 Task: Find connections with filter location Kingston with filter topic #Advertisingandmarketingwith filter profile language Potuguese with filter current company CEAT Limited with filter school Uttarakhand Open University with filter industry Services for Renewable Energy with filter service category Immigration Law with filter keywords title Drafter
Action: Mouse moved to (202, 274)
Screenshot: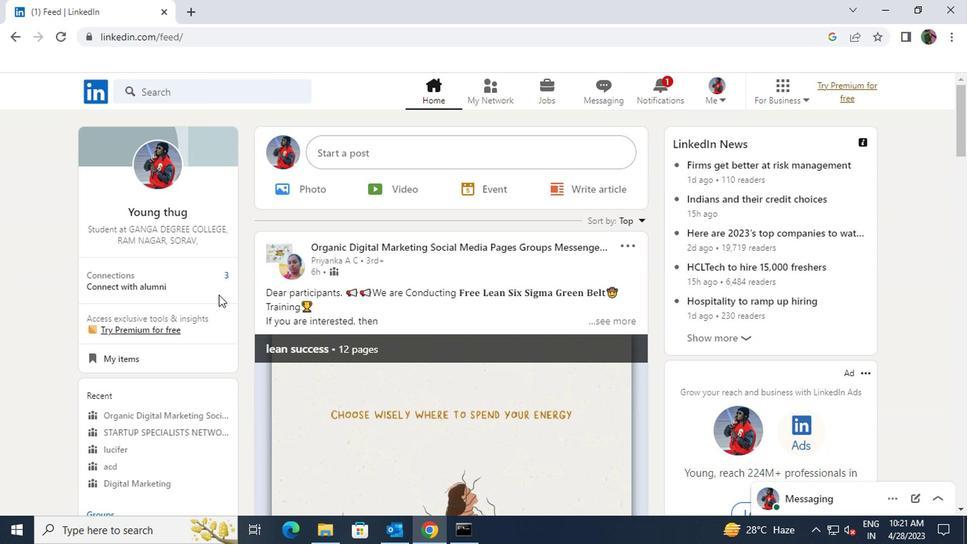 
Action: Mouse pressed left at (202, 274)
Screenshot: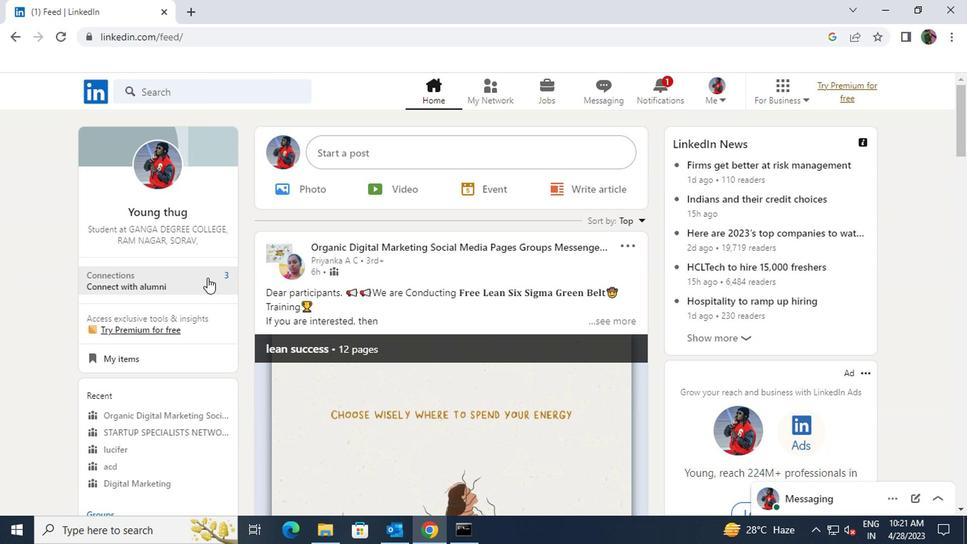 
Action: Mouse moved to (214, 178)
Screenshot: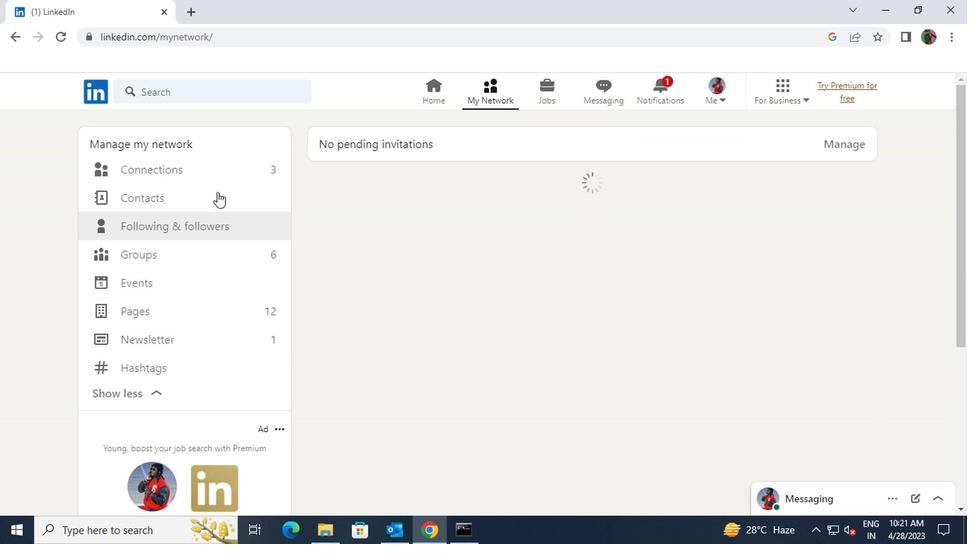 
Action: Mouse pressed left at (214, 178)
Screenshot: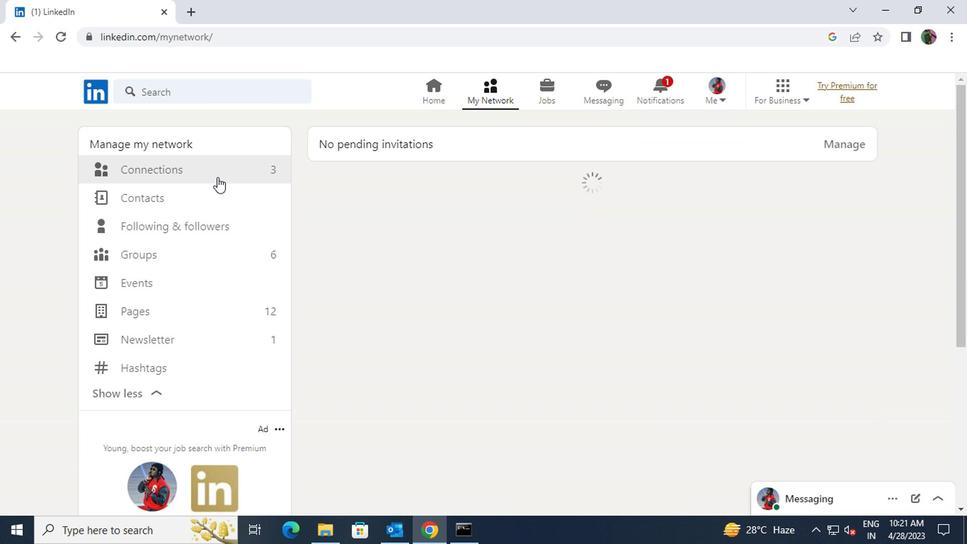 
Action: Mouse moved to (559, 173)
Screenshot: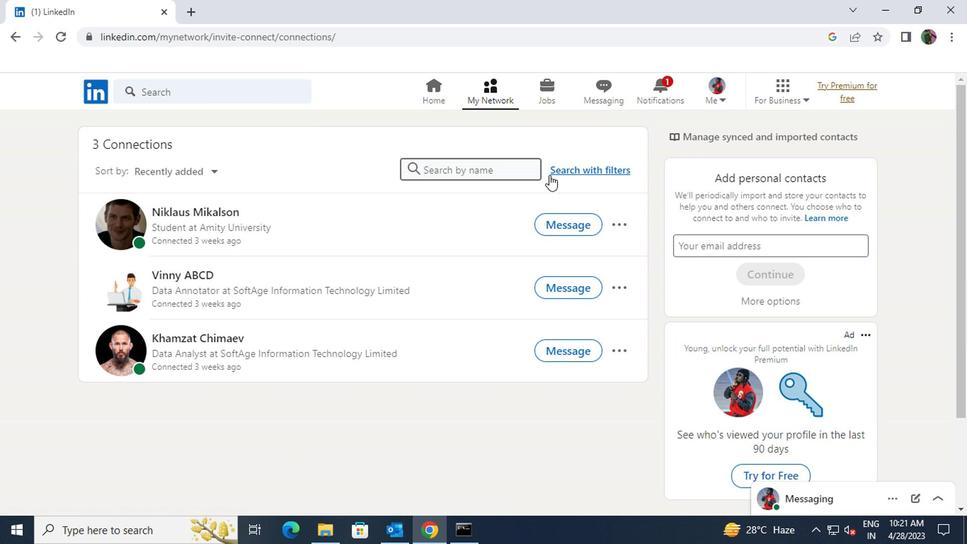
Action: Mouse pressed left at (559, 173)
Screenshot: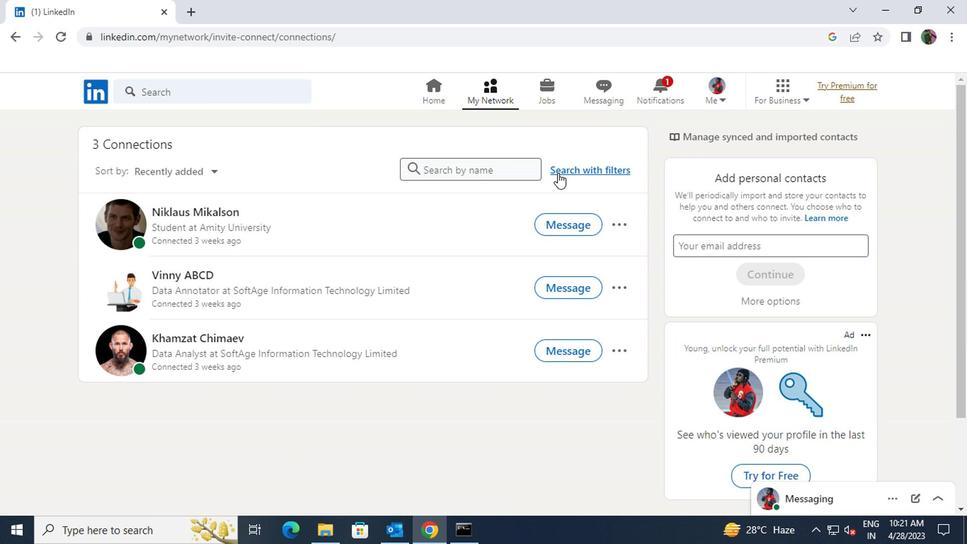 
Action: Mouse moved to (536, 129)
Screenshot: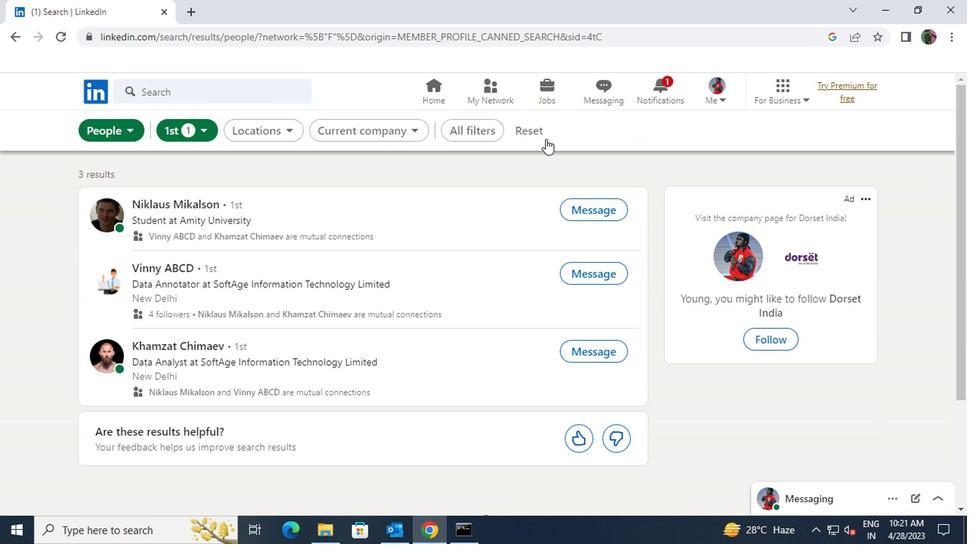 
Action: Mouse pressed left at (536, 129)
Screenshot: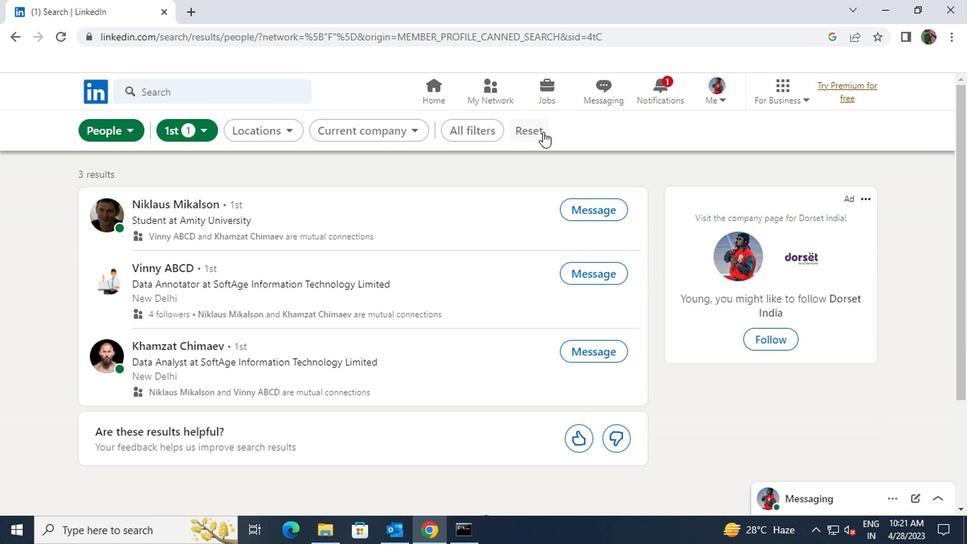 
Action: Mouse moved to (495, 126)
Screenshot: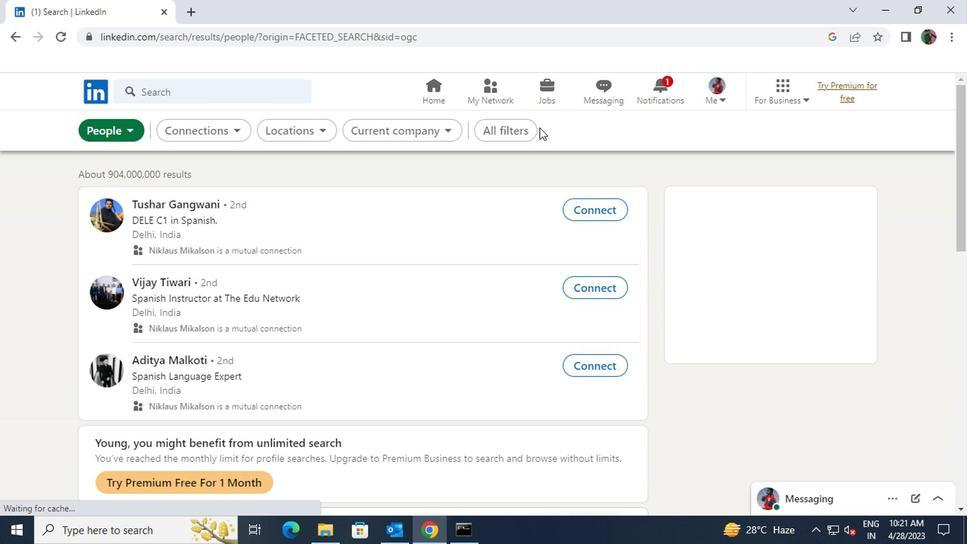 
Action: Mouse pressed left at (495, 126)
Screenshot: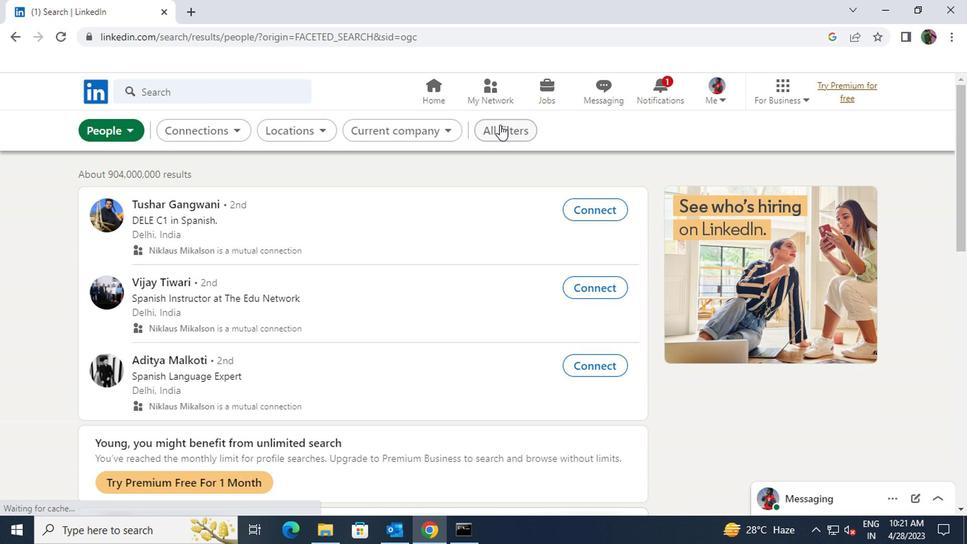 
Action: Mouse moved to (761, 292)
Screenshot: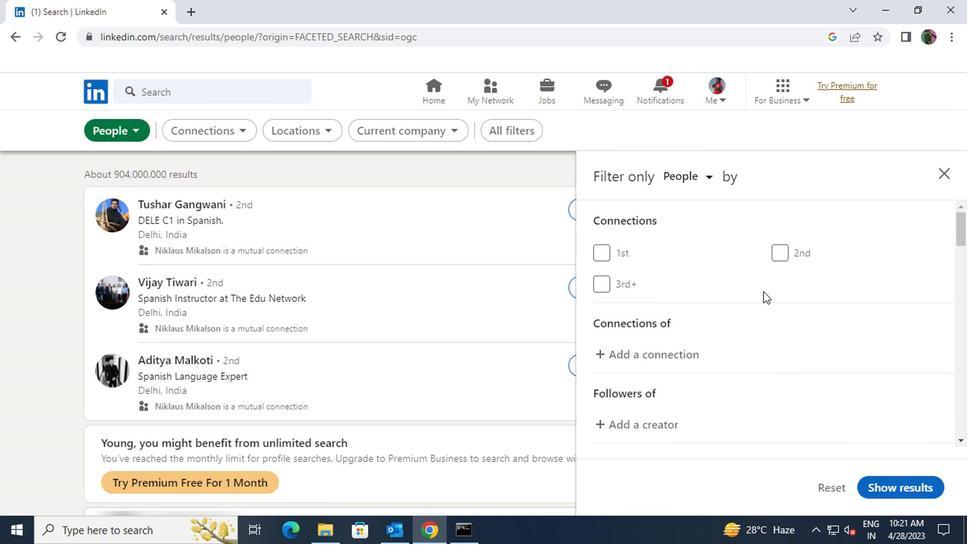 
Action: Mouse scrolled (761, 291) with delta (0, -1)
Screenshot: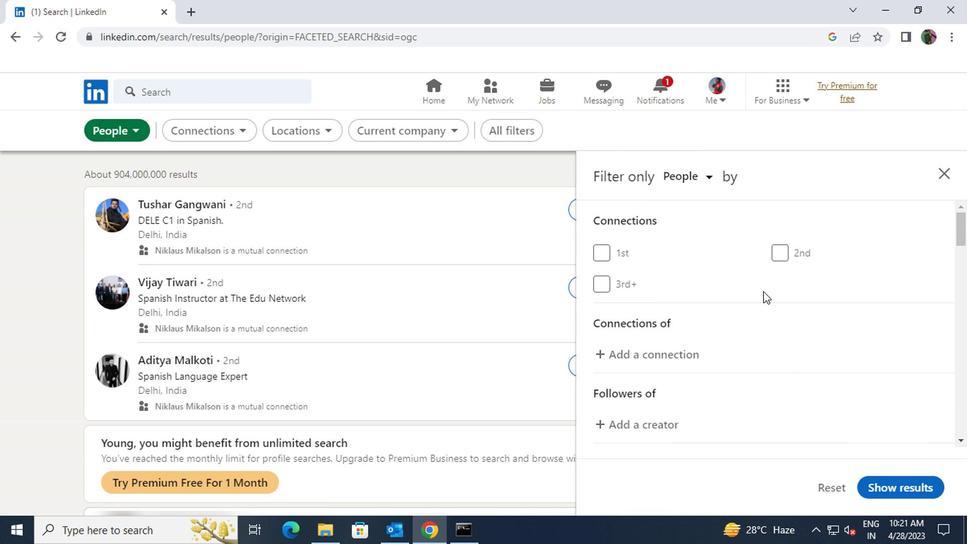 
Action: Mouse scrolled (761, 291) with delta (0, -1)
Screenshot: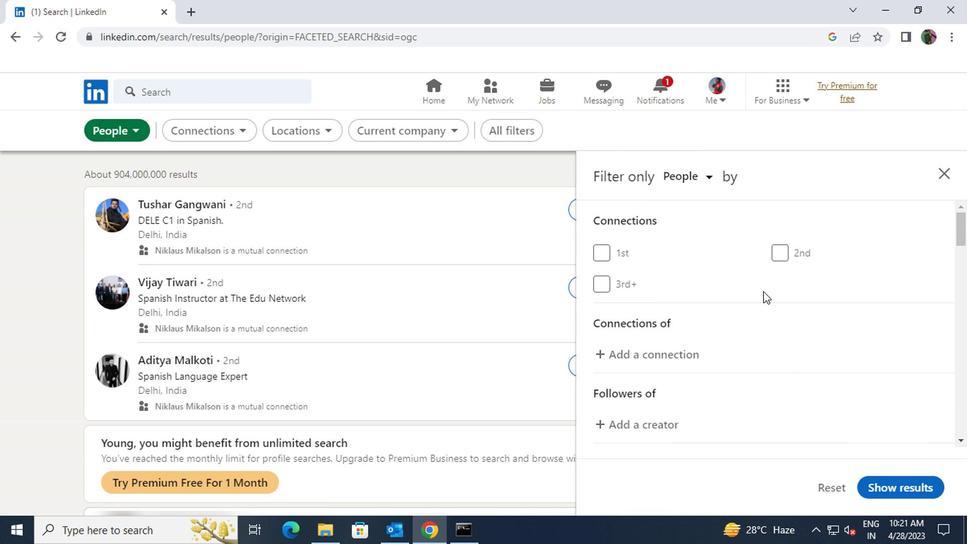 
Action: Mouse scrolled (761, 291) with delta (0, -1)
Screenshot: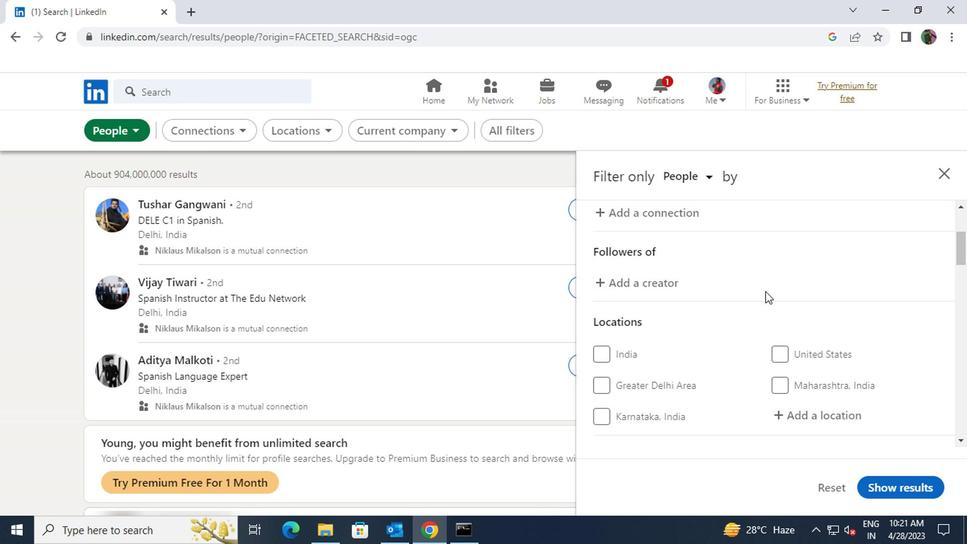 
Action: Mouse moved to (791, 346)
Screenshot: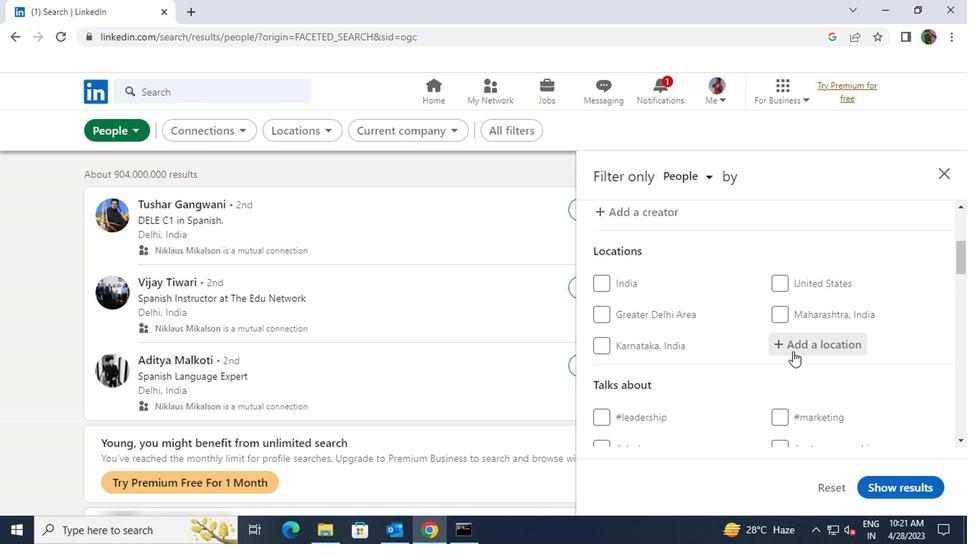 
Action: Mouse pressed left at (791, 346)
Screenshot: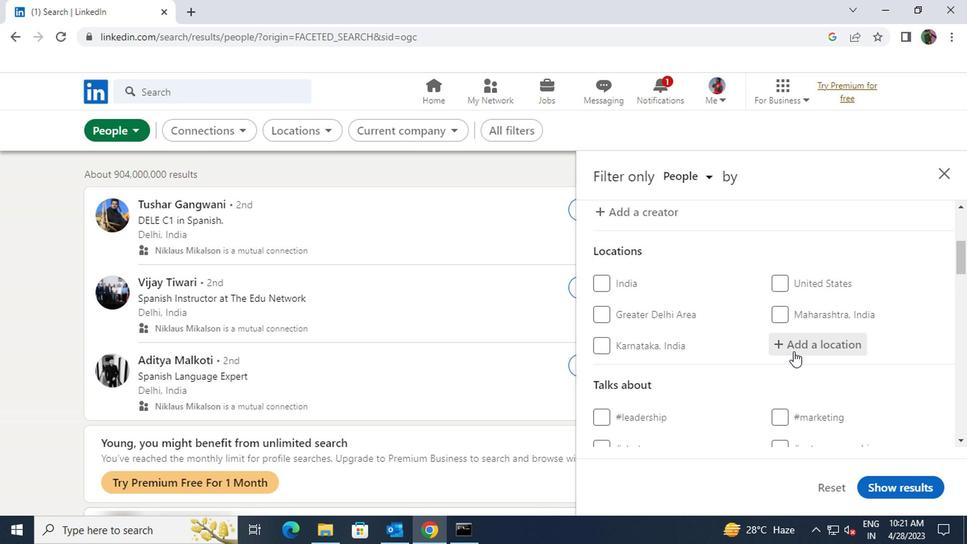 
Action: Key pressed <Key.shift><Key.shift><Key.shift><Key.shift><Key.shift><Key.shift><Key.shift><Key.shift><Key.shift><Key.shift><Key.shift><Key.shift><Key.shift><Key.shift><Key.shift><Key.shift><Key.shift><Key.shift><Key.shift><Key.shift><Key.shift><Key.shift><Key.shift><Key.shift>KINGSTON
Screenshot: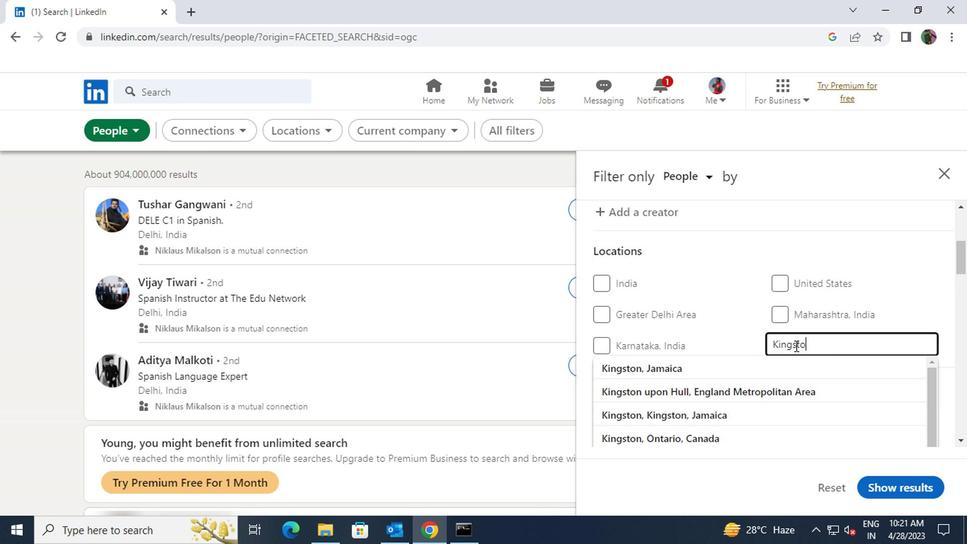 
Action: Mouse moved to (789, 364)
Screenshot: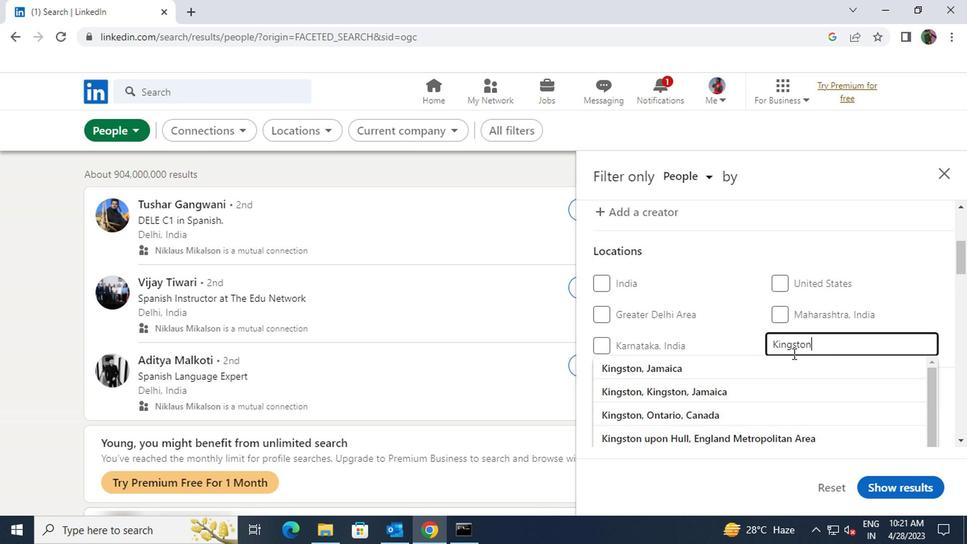 
Action: Mouse pressed left at (789, 364)
Screenshot: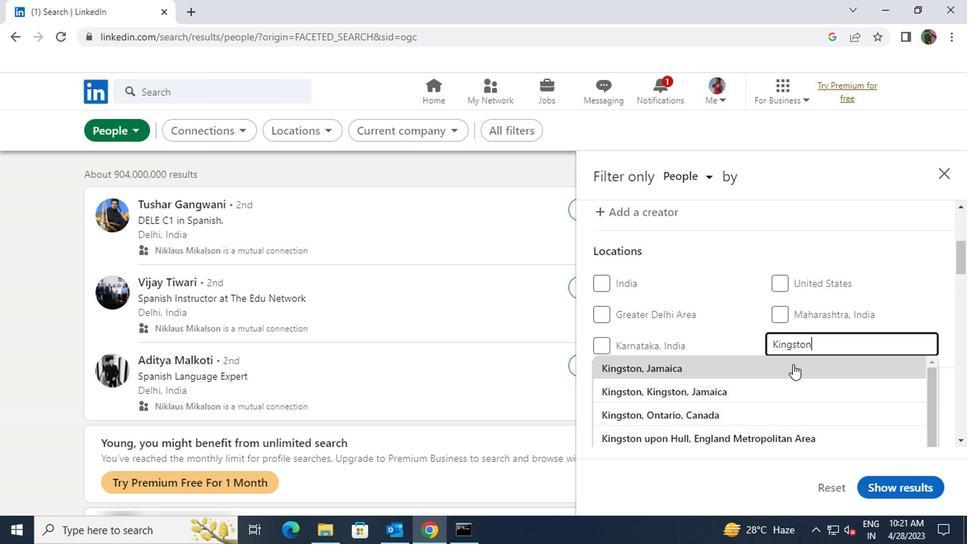 
Action: Mouse scrolled (789, 363) with delta (0, 0)
Screenshot: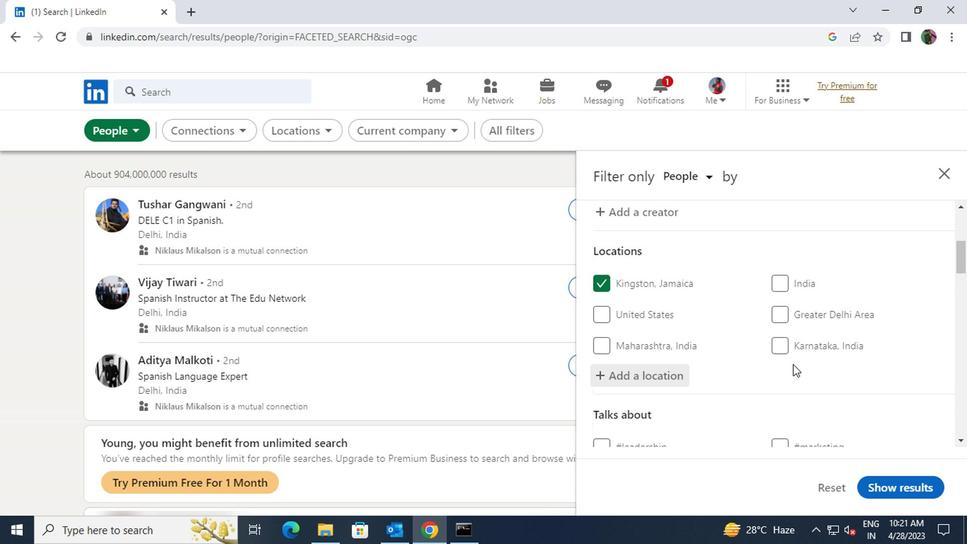 
Action: Mouse scrolled (789, 363) with delta (0, 0)
Screenshot: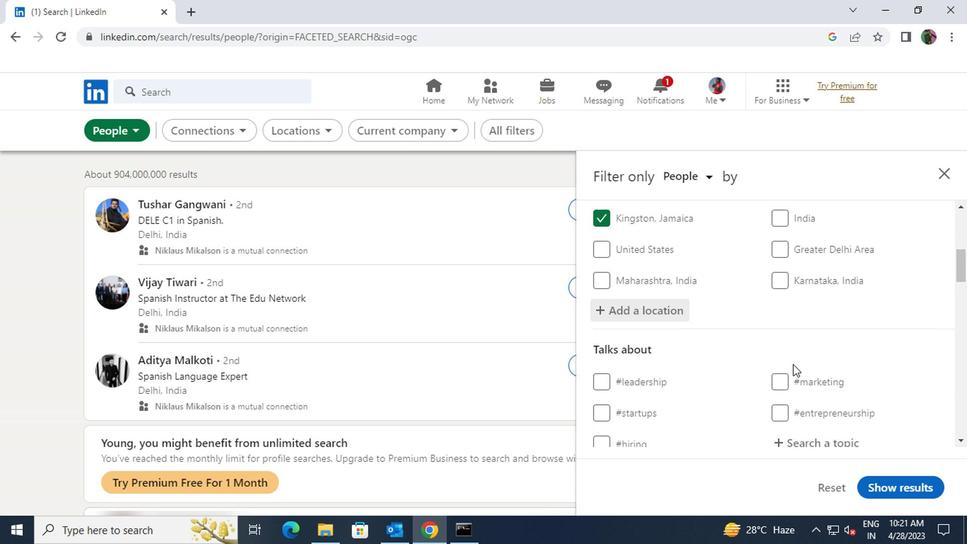 
Action: Mouse pressed left at (789, 364)
Screenshot: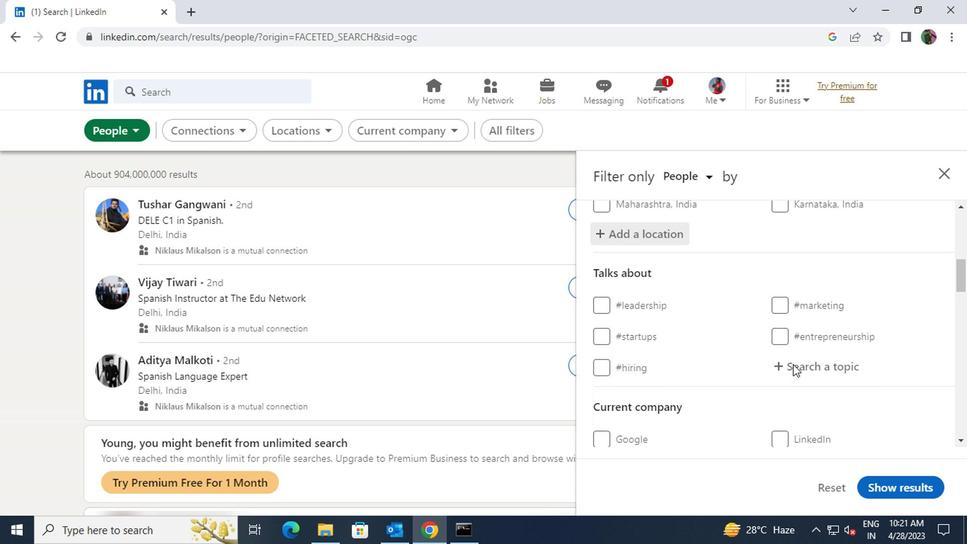 
Action: Key pressed <Key.shift>ADVERTISINGAND
Screenshot: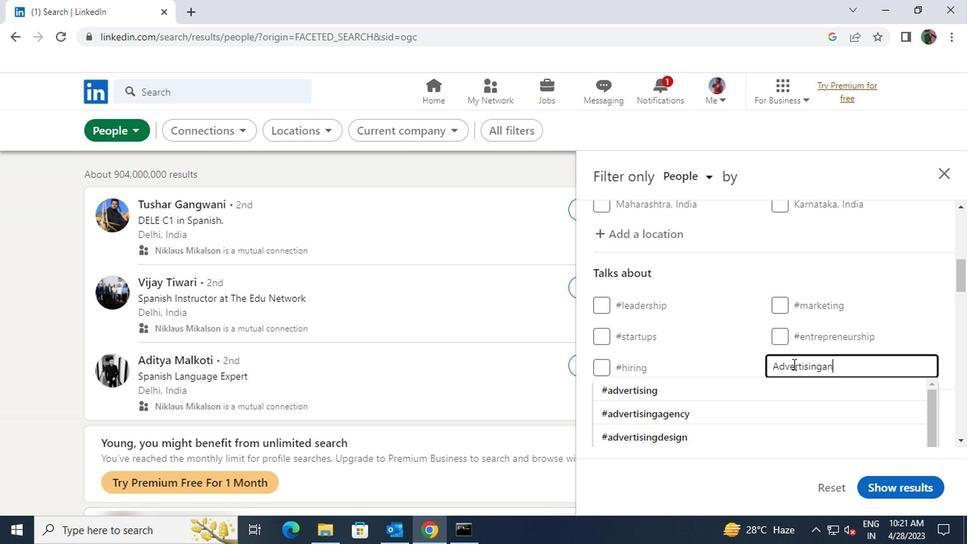 
Action: Mouse moved to (781, 383)
Screenshot: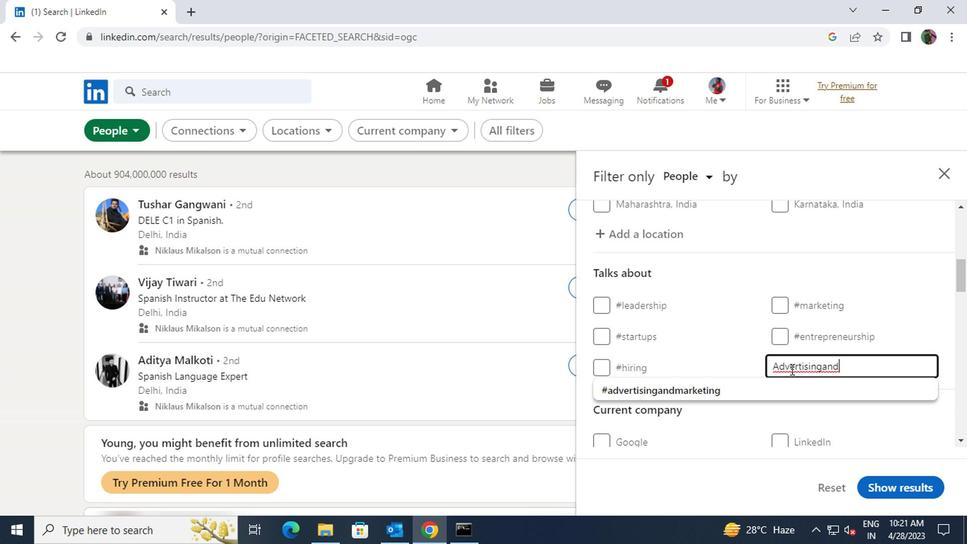 
Action: Mouse pressed left at (781, 383)
Screenshot: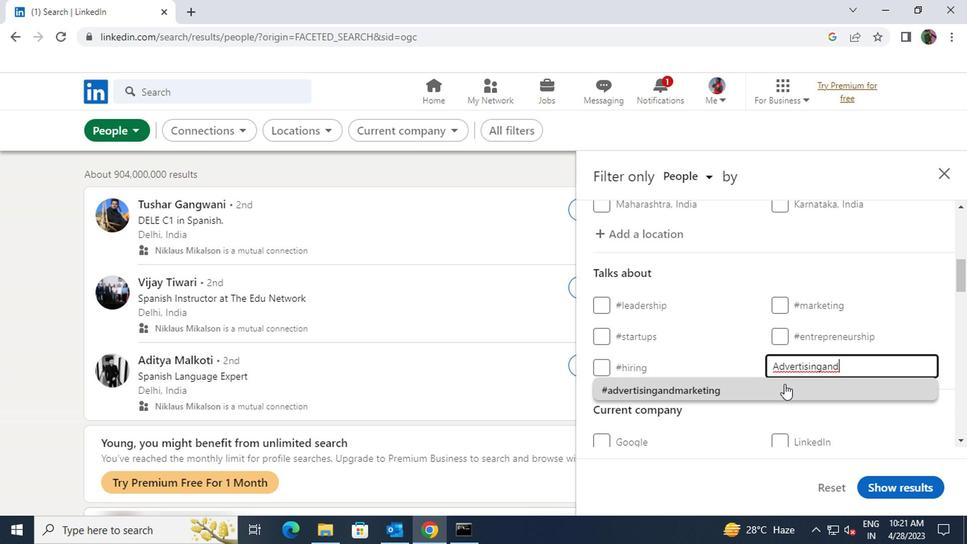 
Action: Mouse scrolled (781, 383) with delta (0, 0)
Screenshot: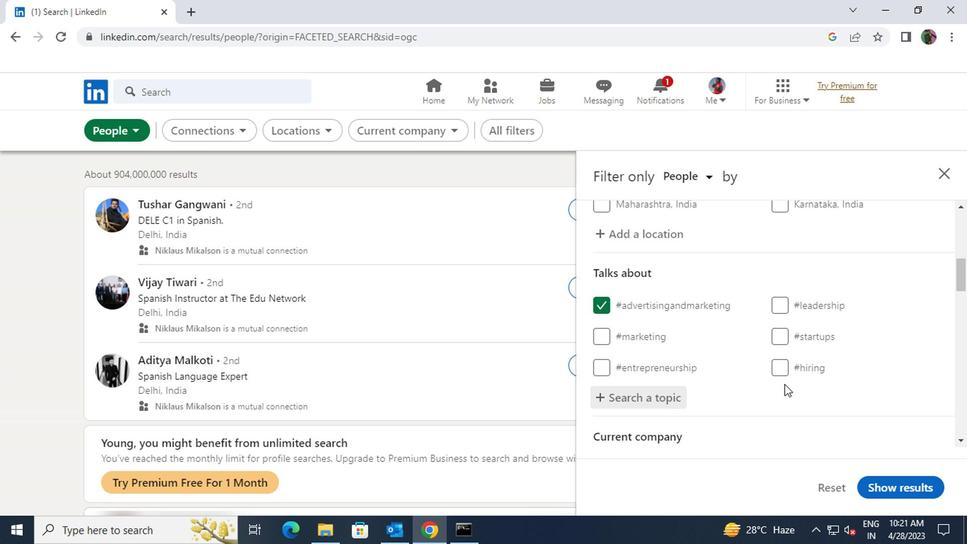 
Action: Mouse scrolled (781, 383) with delta (0, 0)
Screenshot: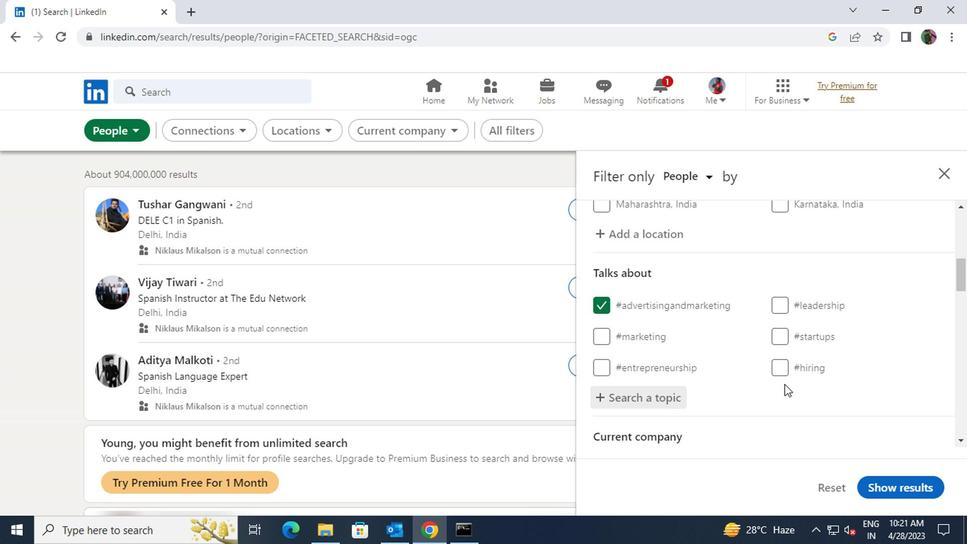 
Action: Mouse scrolled (781, 383) with delta (0, 0)
Screenshot: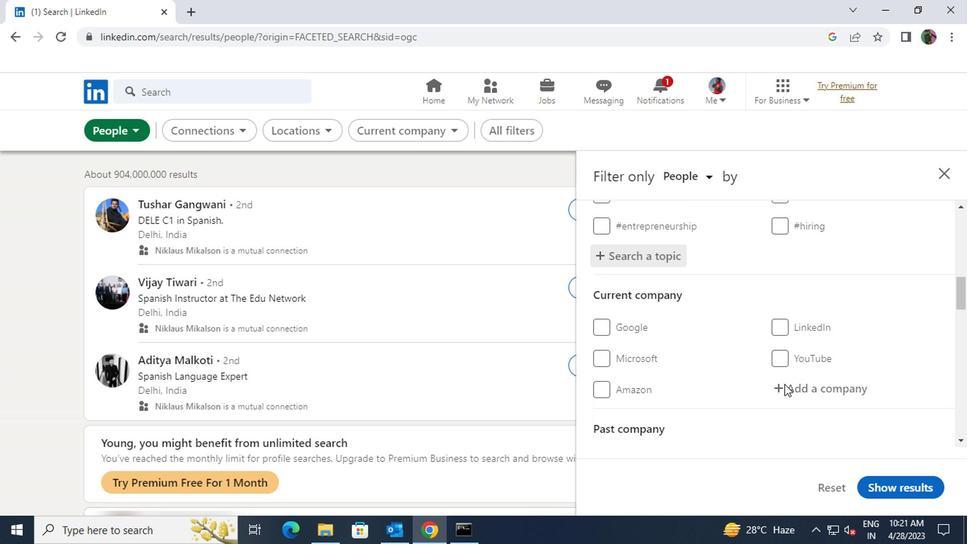 
Action: Mouse scrolled (781, 383) with delta (0, 0)
Screenshot: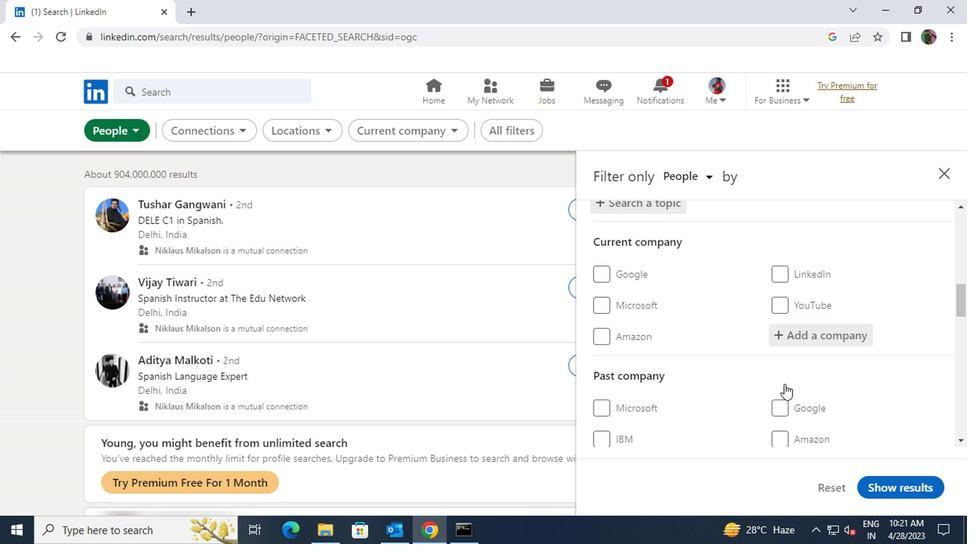 
Action: Mouse scrolled (781, 383) with delta (0, 0)
Screenshot: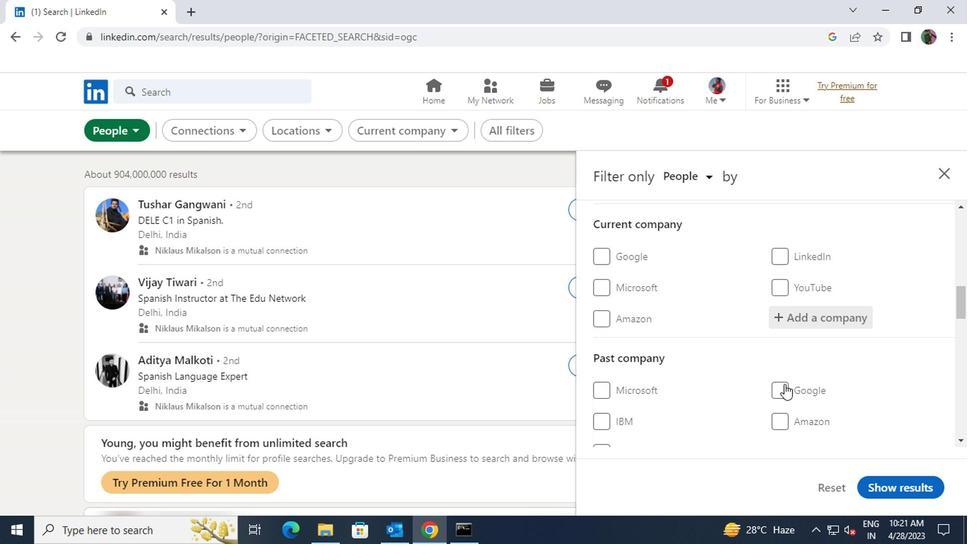 
Action: Mouse scrolled (781, 383) with delta (0, 0)
Screenshot: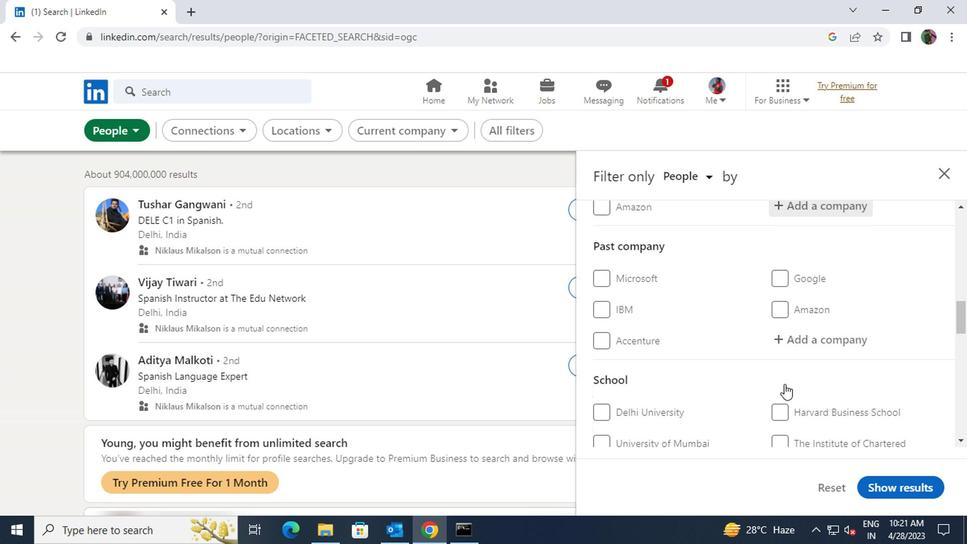 
Action: Mouse scrolled (781, 383) with delta (0, 0)
Screenshot: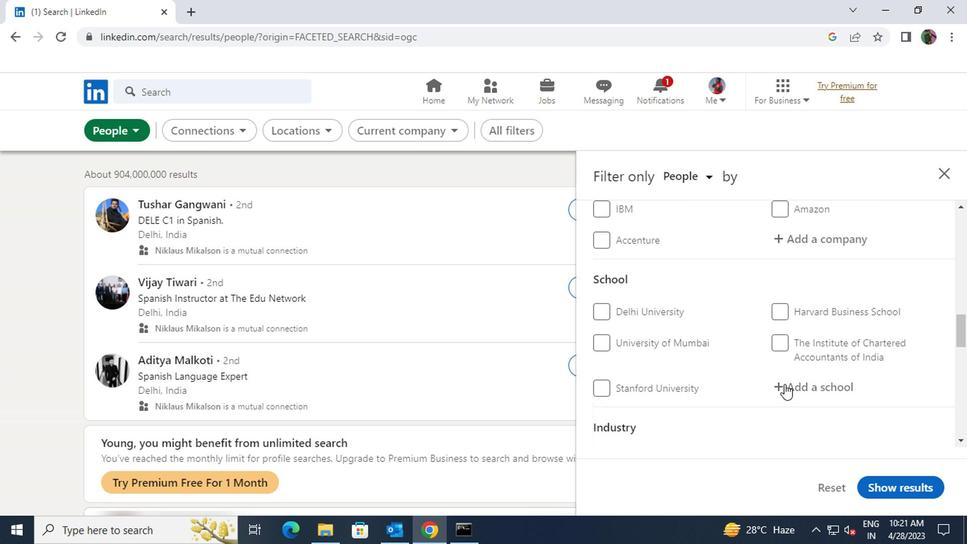 
Action: Mouse scrolled (781, 383) with delta (0, 0)
Screenshot: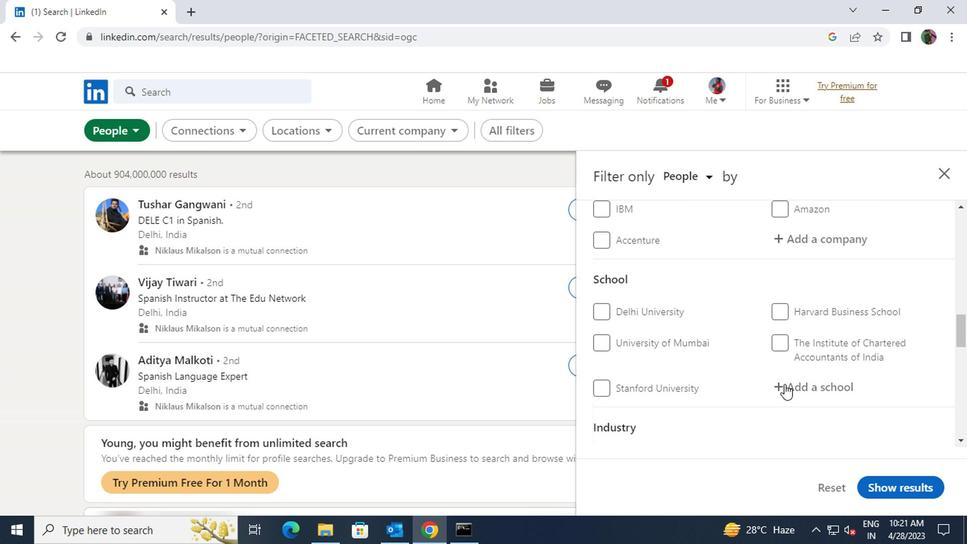 
Action: Mouse scrolled (781, 383) with delta (0, 0)
Screenshot: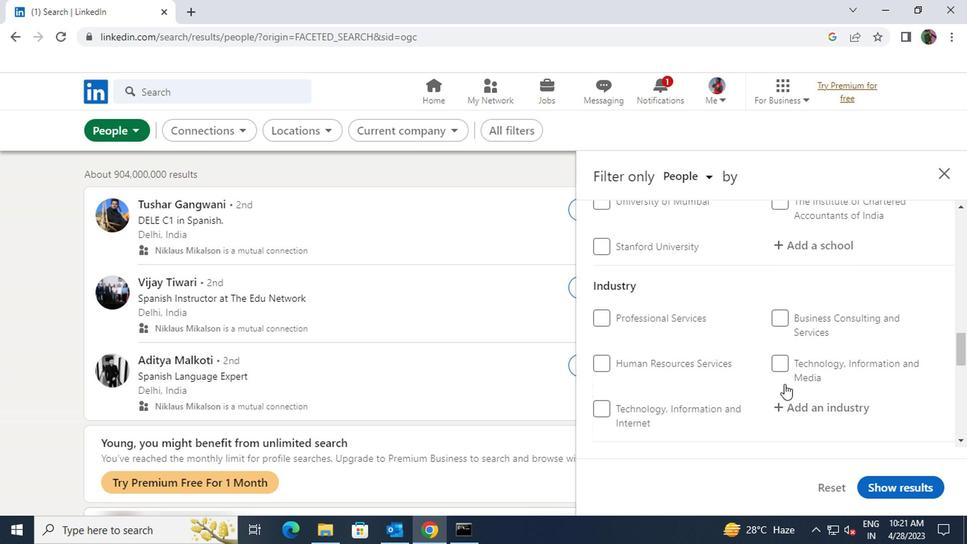 
Action: Mouse scrolled (781, 383) with delta (0, 0)
Screenshot: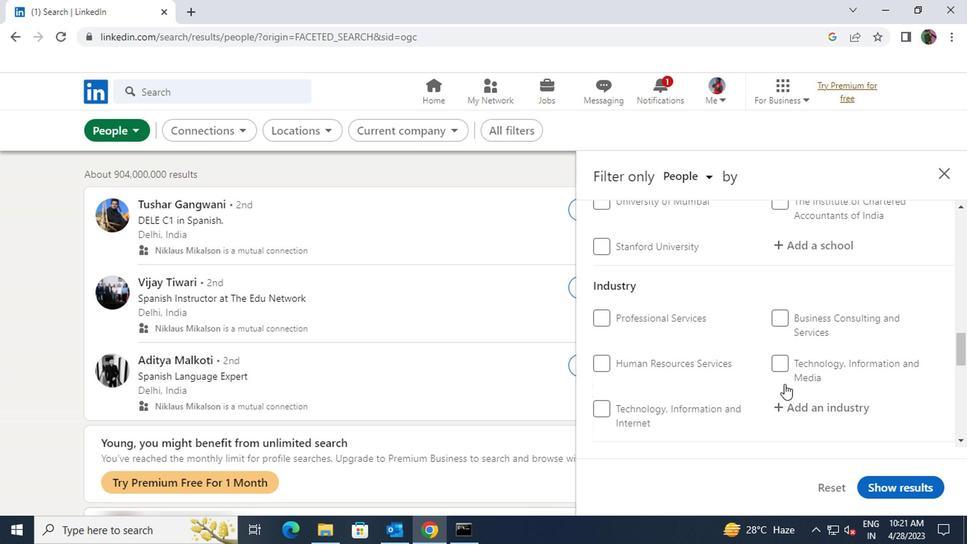 
Action: Mouse pressed left at (781, 383)
Screenshot: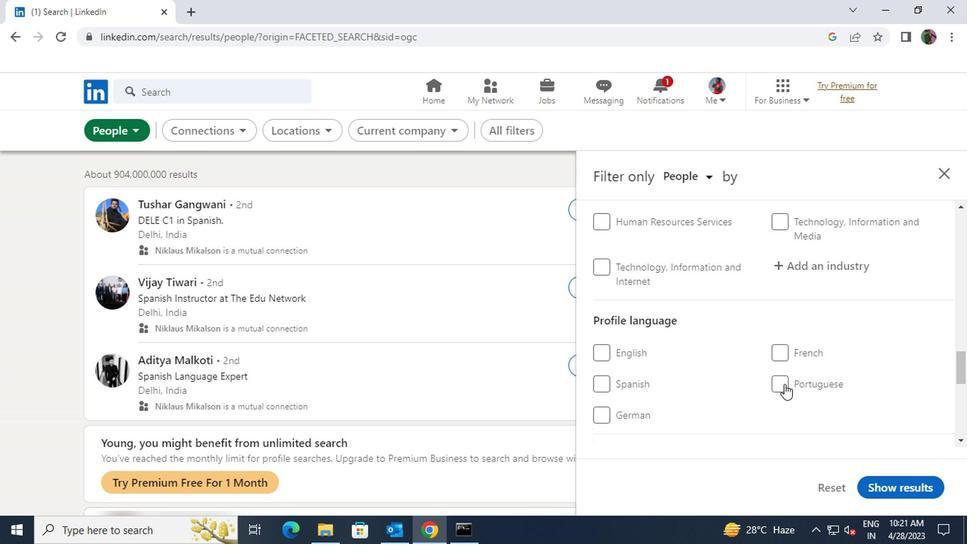 
Action: Mouse scrolled (781, 384) with delta (0, 1)
Screenshot: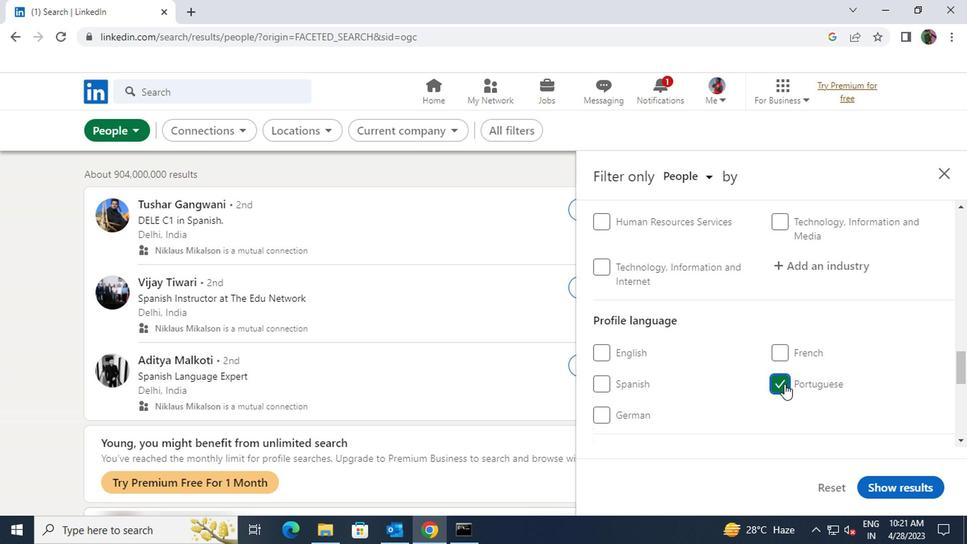 
Action: Mouse scrolled (781, 384) with delta (0, 1)
Screenshot: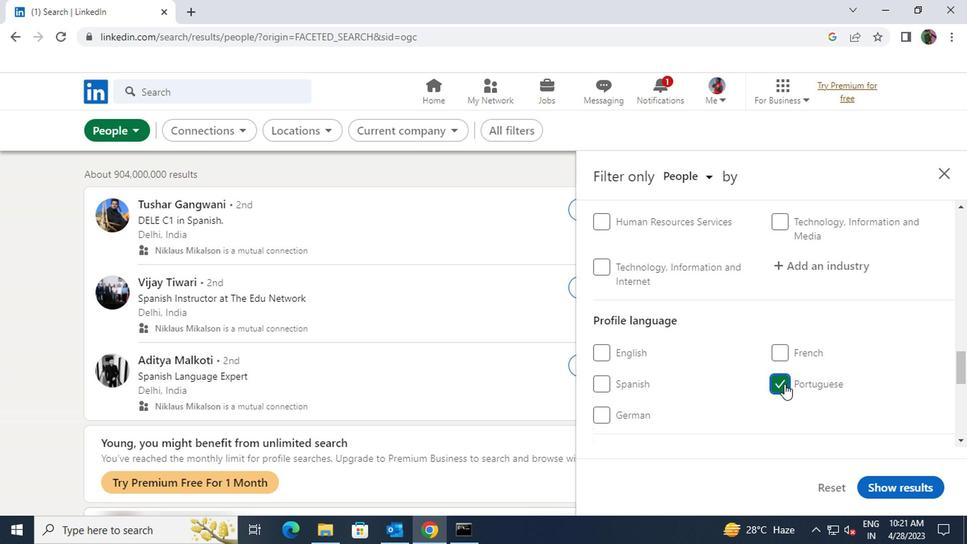 
Action: Mouse scrolled (781, 384) with delta (0, 1)
Screenshot: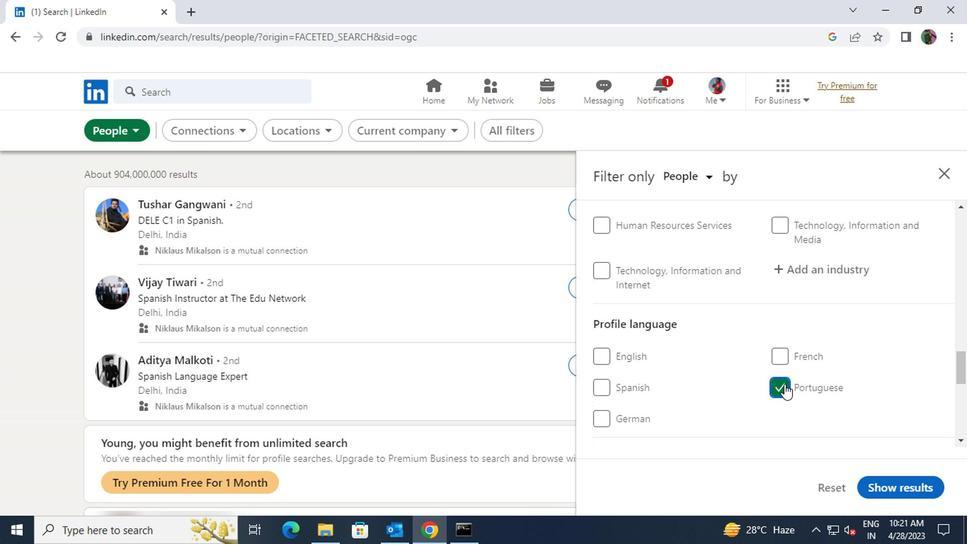 
Action: Mouse scrolled (781, 384) with delta (0, 1)
Screenshot: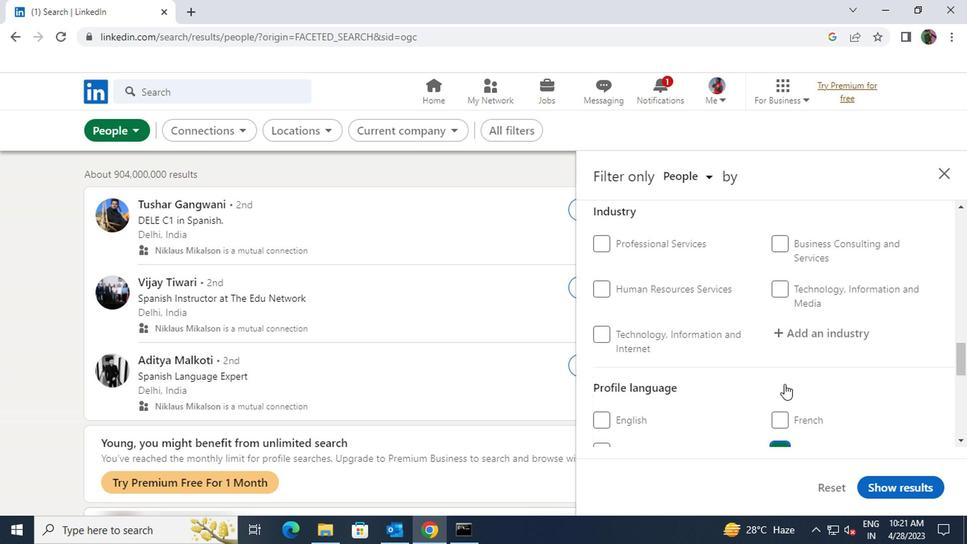 
Action: Mouse scrolled (781, 384) with delta (0, 1)
Screenshot: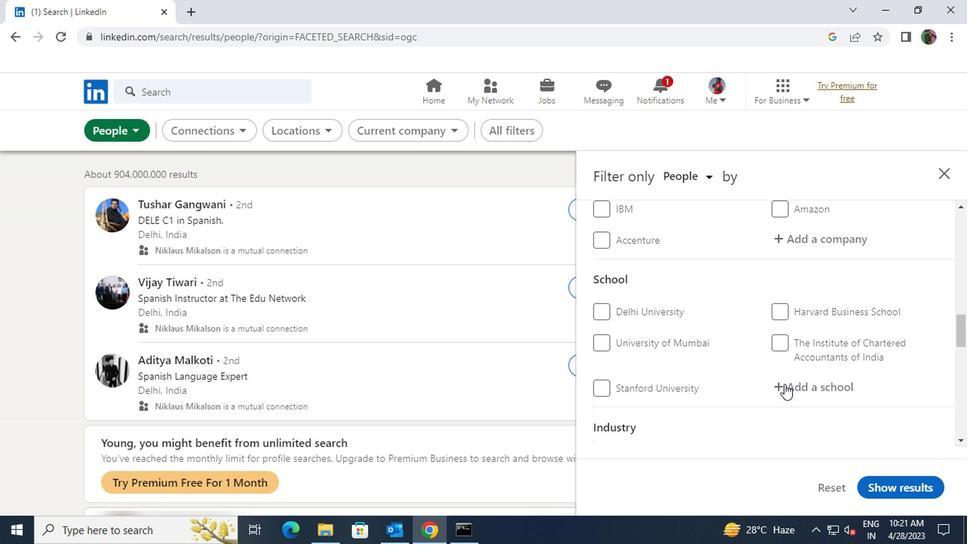 
Action: Mouse scrolled (781, 384) with delta (0, 1)
Screenshot: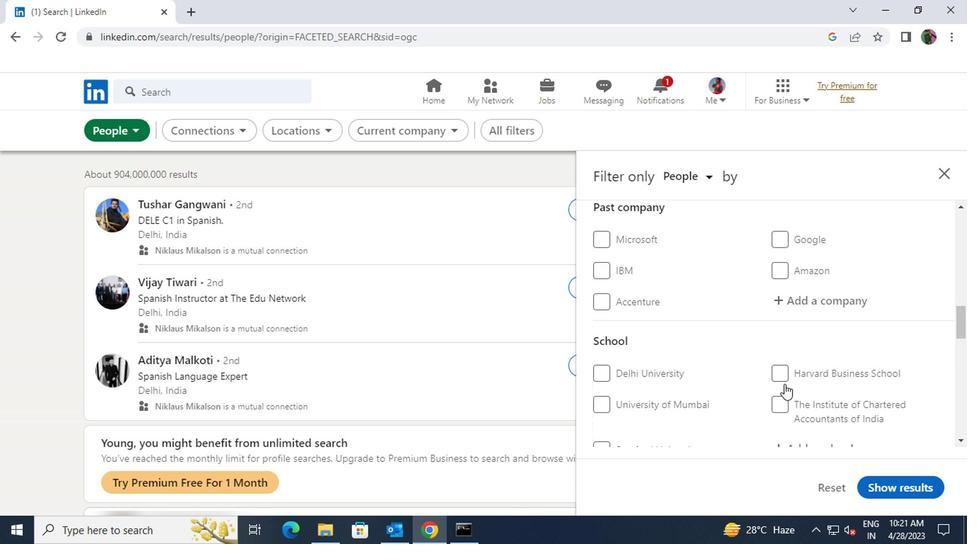 
Action: Mouse scrolled (781, 384) with delta (0, 1)
Screenshot: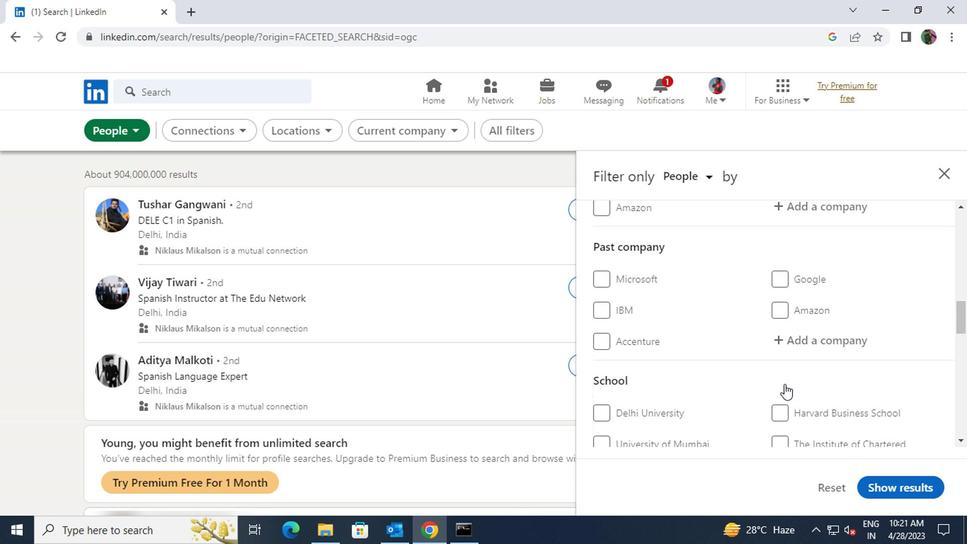
Action: Mouse scrolled (781, 384) with delta (0, 1)
Screenshot: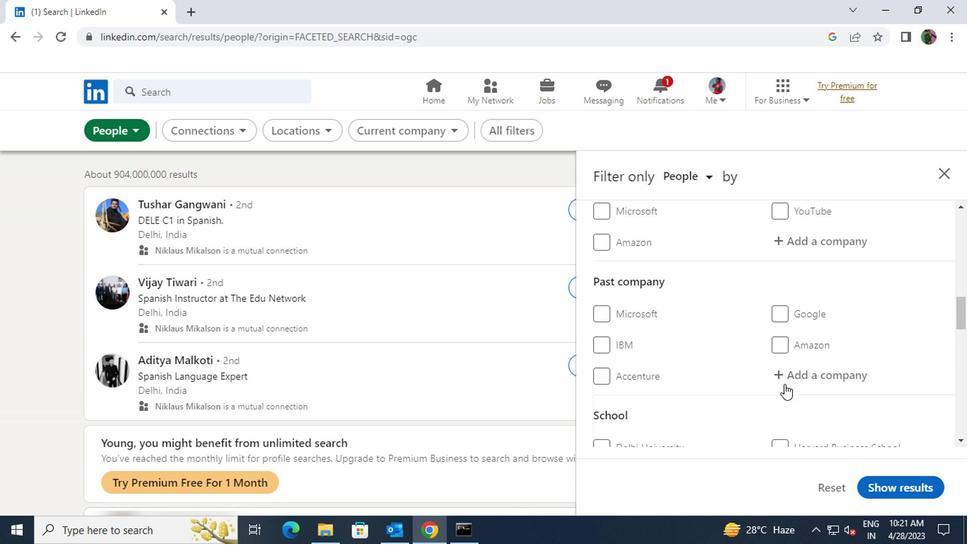 
Action: Mouse pressed left at (781, 383)
Screenshot: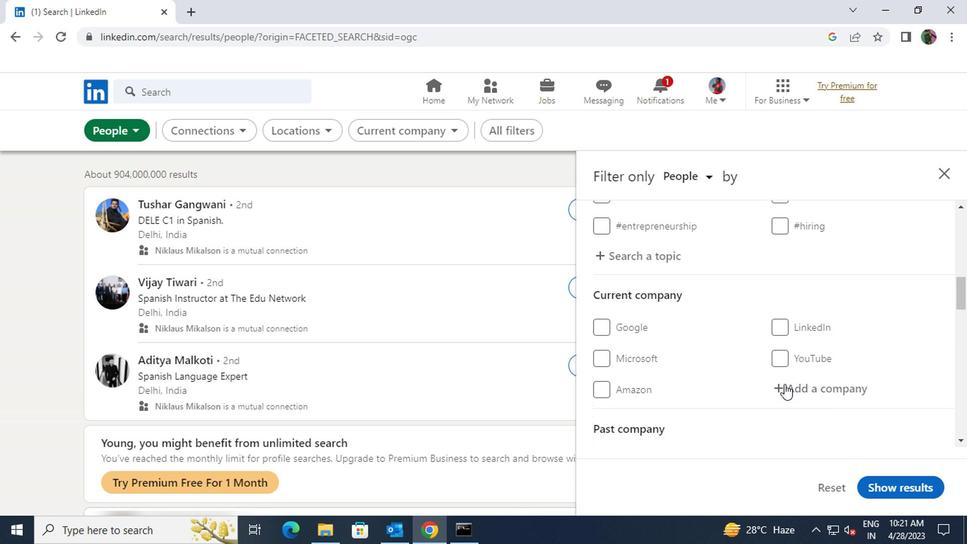 
Action: Key pressed <Key.shift><Key.shift>CEAT
Screenshot: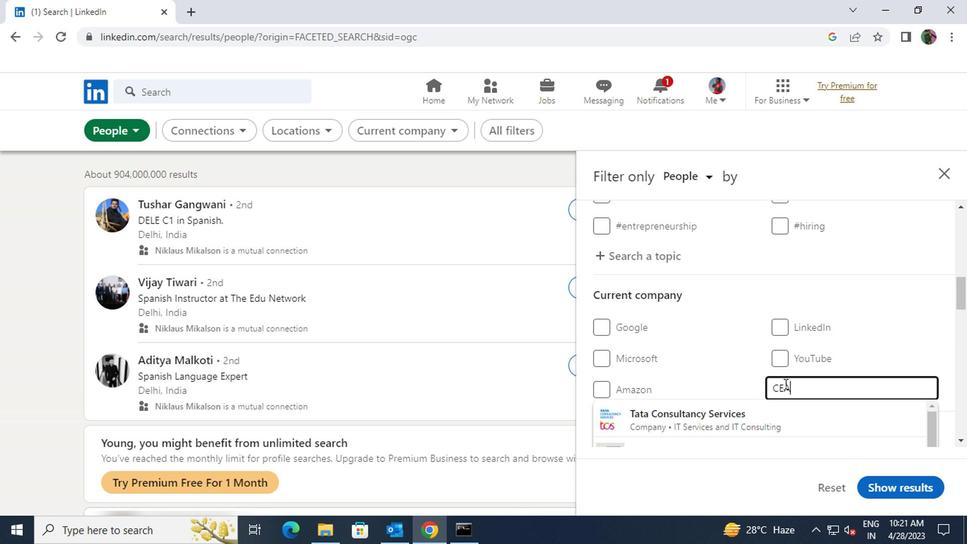 
Action: Mouse moved to (775, 412)
Screenshot: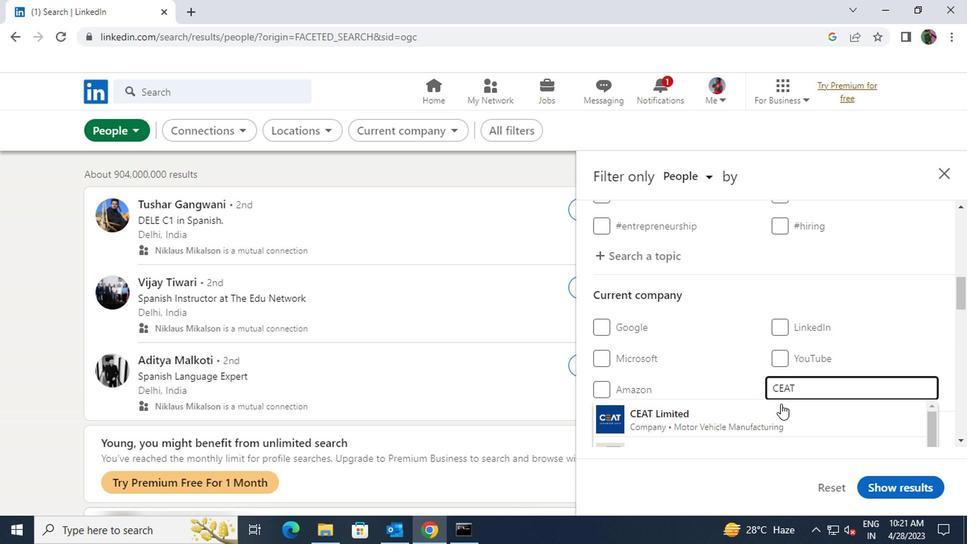 
Action: Mouse pressed left at (775, 412)
Screenshot: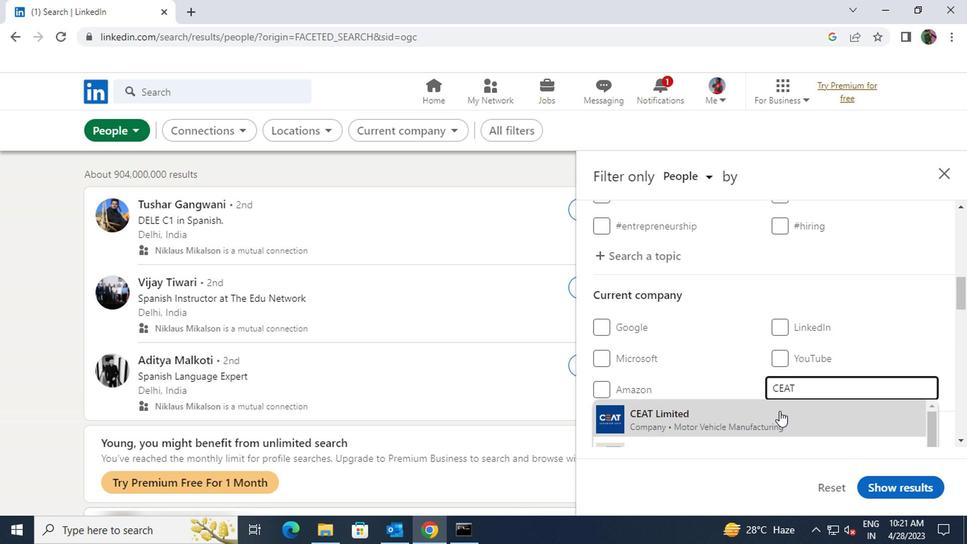 
Action: Mouse scrolled (775, 411) with delta (0, 0)
Screenshot: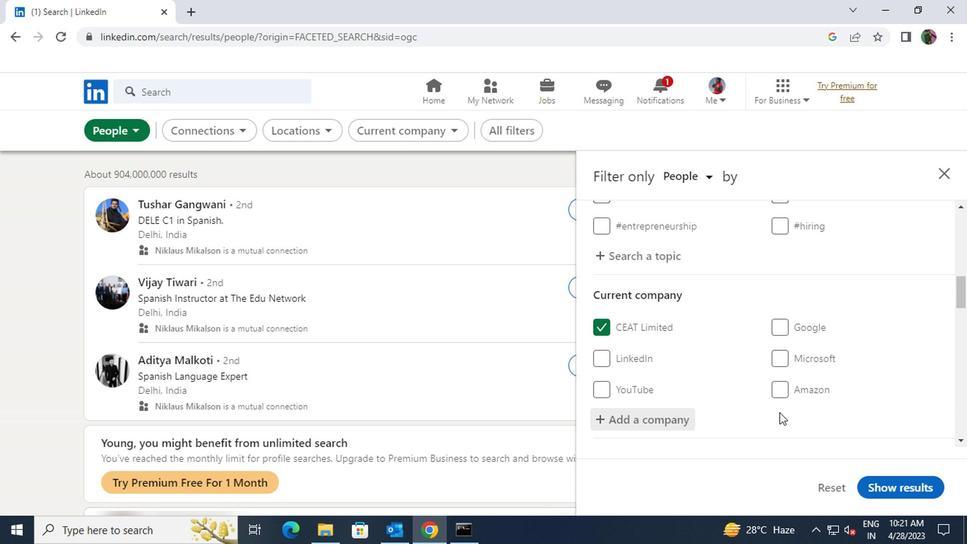 
Action: Mouse scrolled (775, 411) with delta (0, 0)
Screenshot: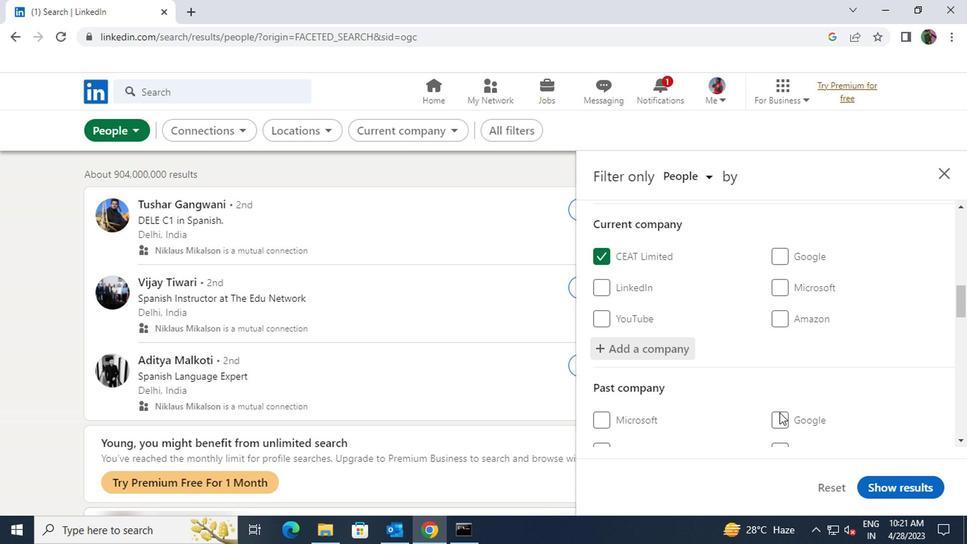 
Action: Mouse scrolled (775, 411) with delta (0, 0)
Screenshot: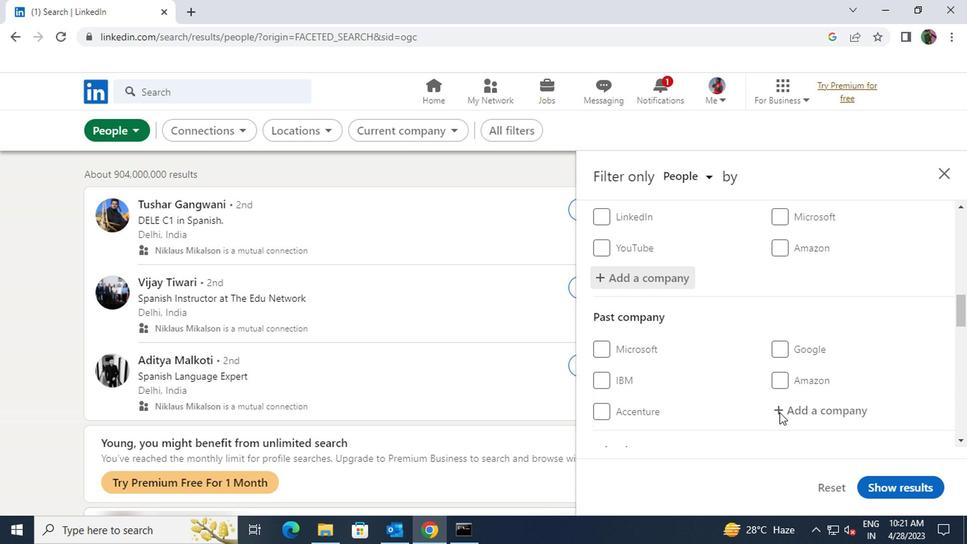
Action: Mouse scrolled (775, 411) with delta (0, 0)
Screenshot: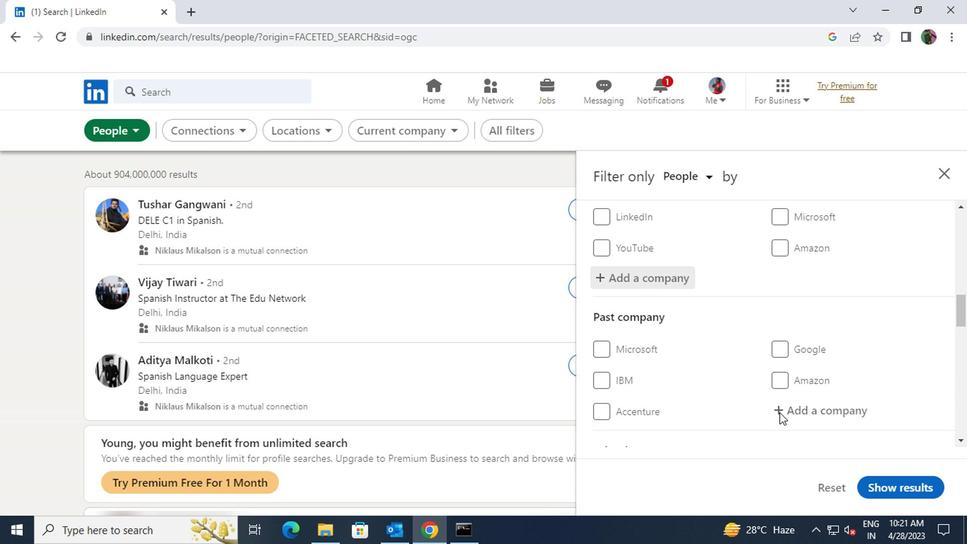 
Action: Mouse scrolled (775, 411) with delta (0, 0)
Screenshot: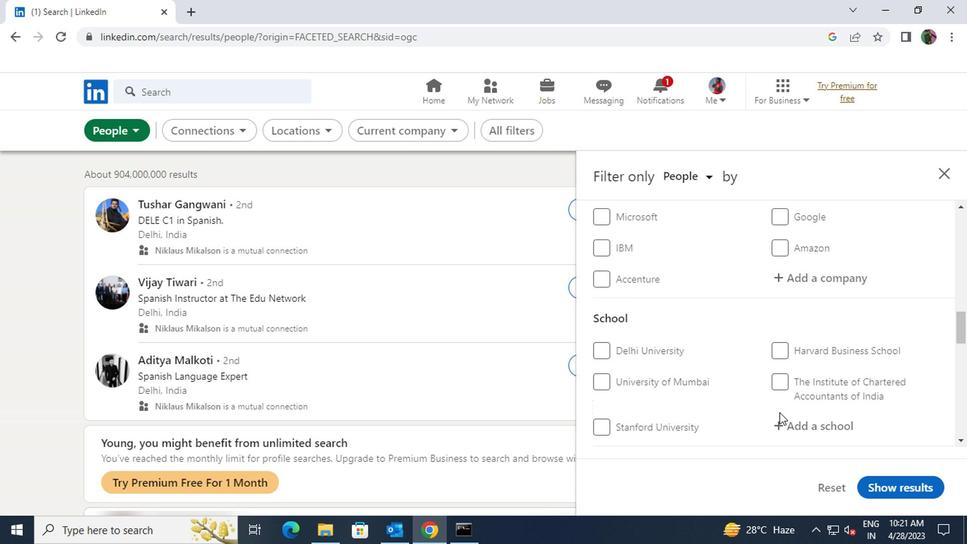 
Action: Mouse moved to (798, 352)
Screenshot: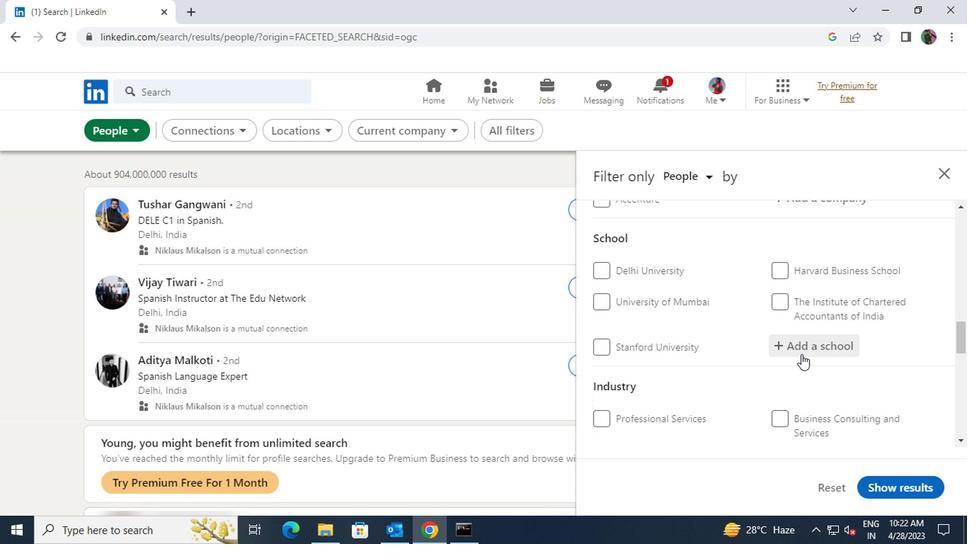 
Action: Mouse pressed left at (798, 352)
Screenshot: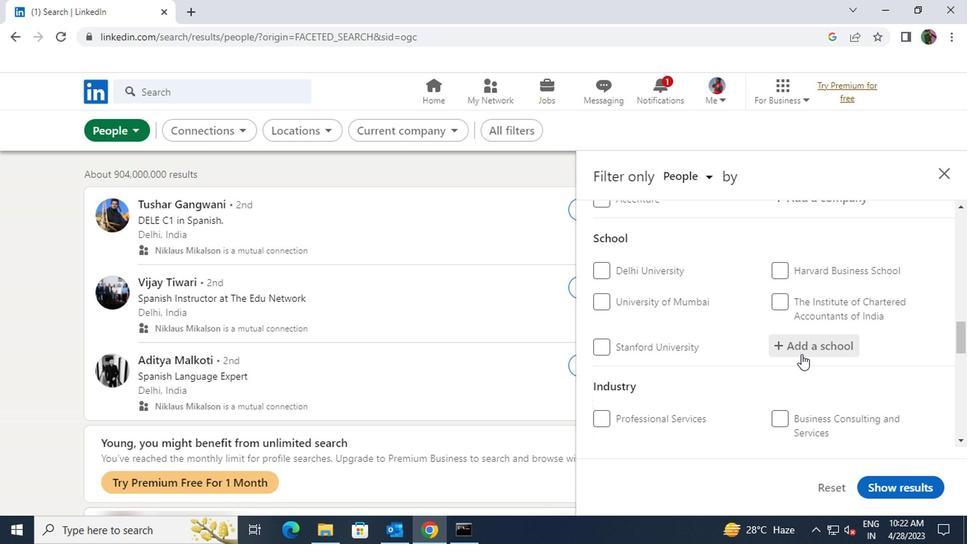 
Action: Key pressed <Key.shift><Key.shift><Key.shift><Key.shift>UTTARAKHAND<Key.space>OPEN
Screenshot: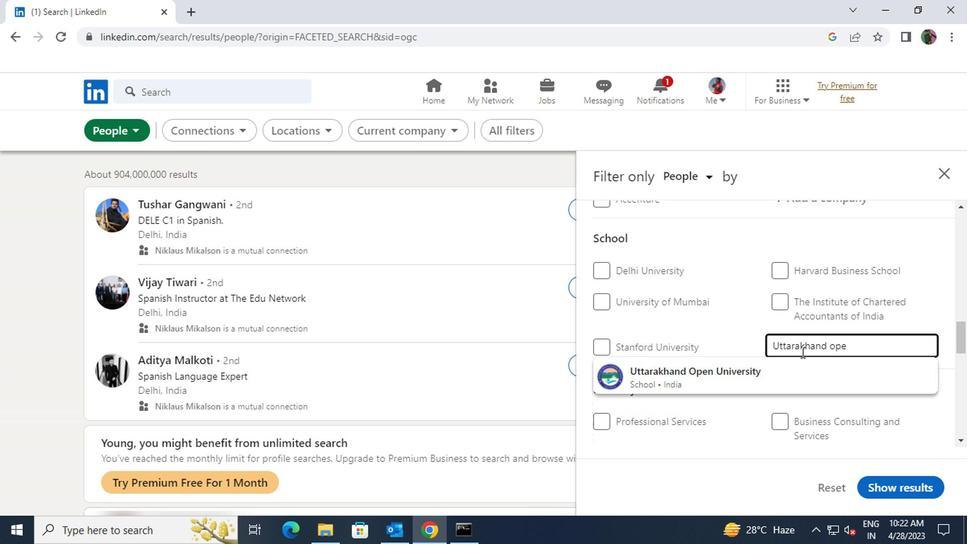 
Action: Mouse moved to (793, 359)
Screenshot: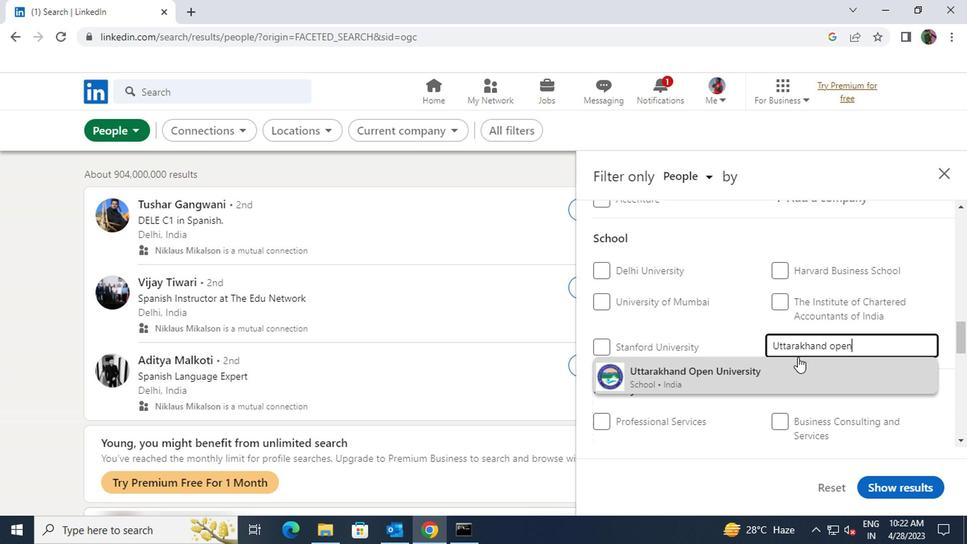 
Action: Mouse pressed left at (793, 359)
Screenshot: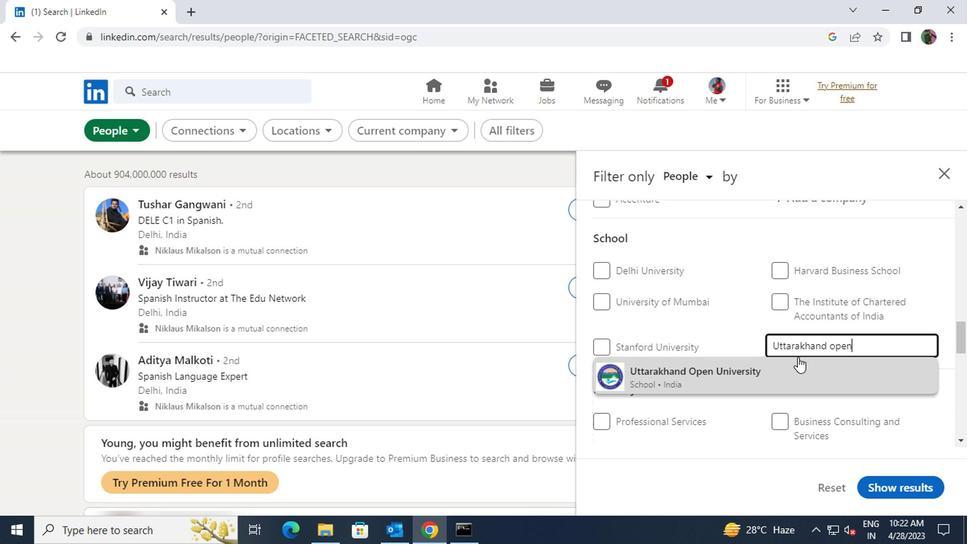 
Action: Mouse scrolled (793, 358) with delta (0, -1)
Screenshot: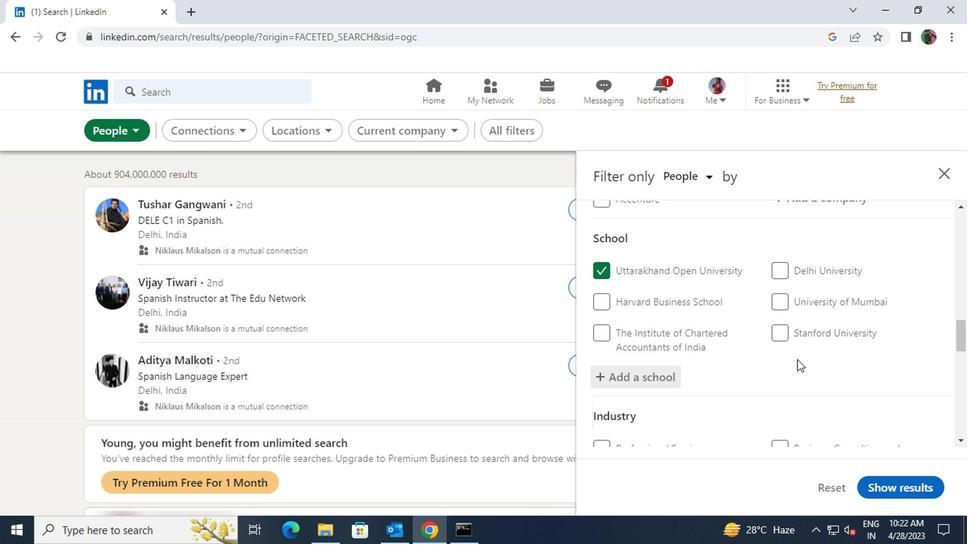 
Action: Mouse scrolled (793, 358) with delta (0, -1)
Screenshot: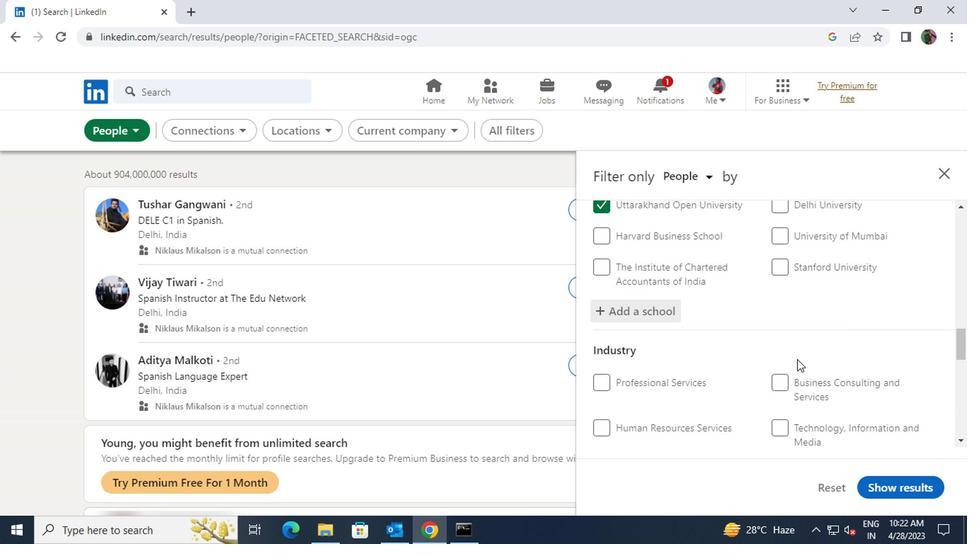 
Action: Mouse scrolled (793, 358) with delta (0, -1)
Screenshot: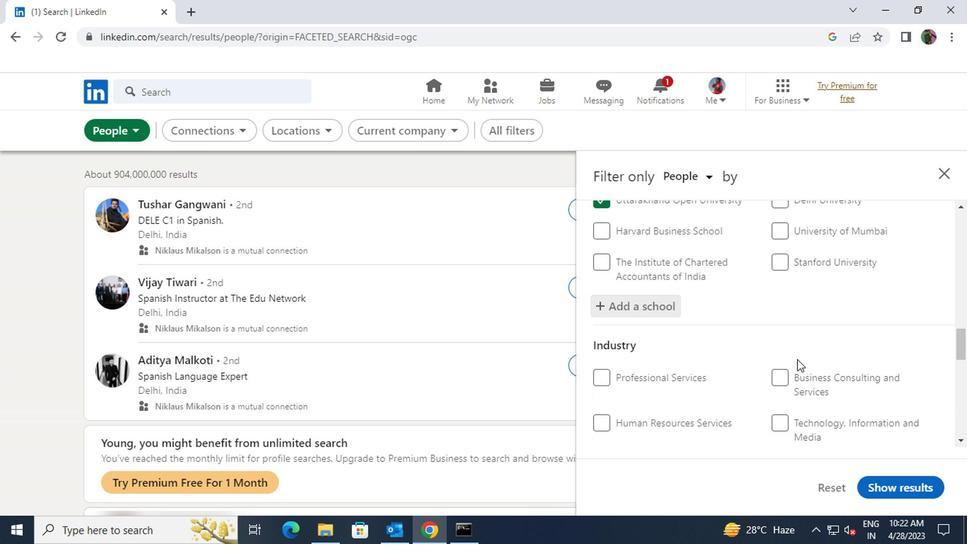 
Action: Mouse moved to (793, 324)
Screenshot: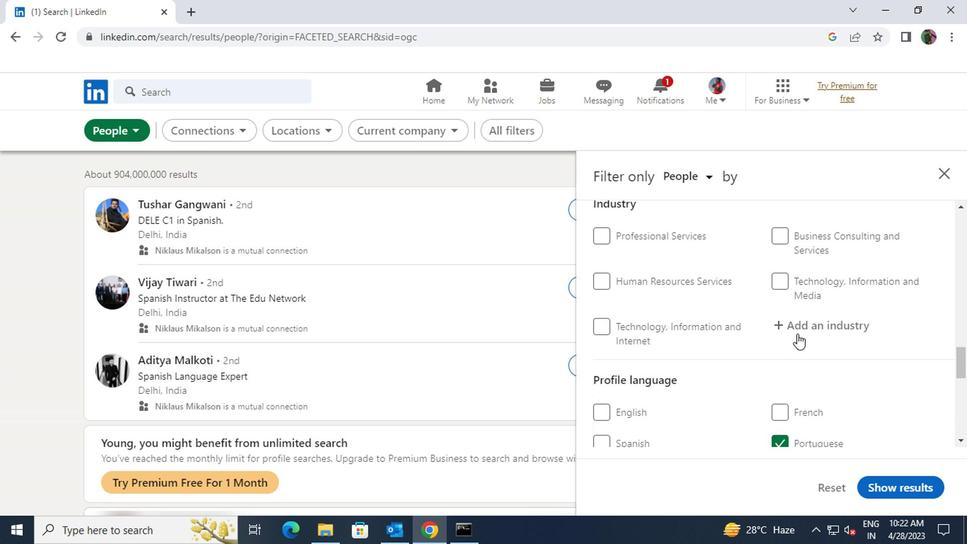 
Action: Mouse pressed left at (793, 324)
Screenshot: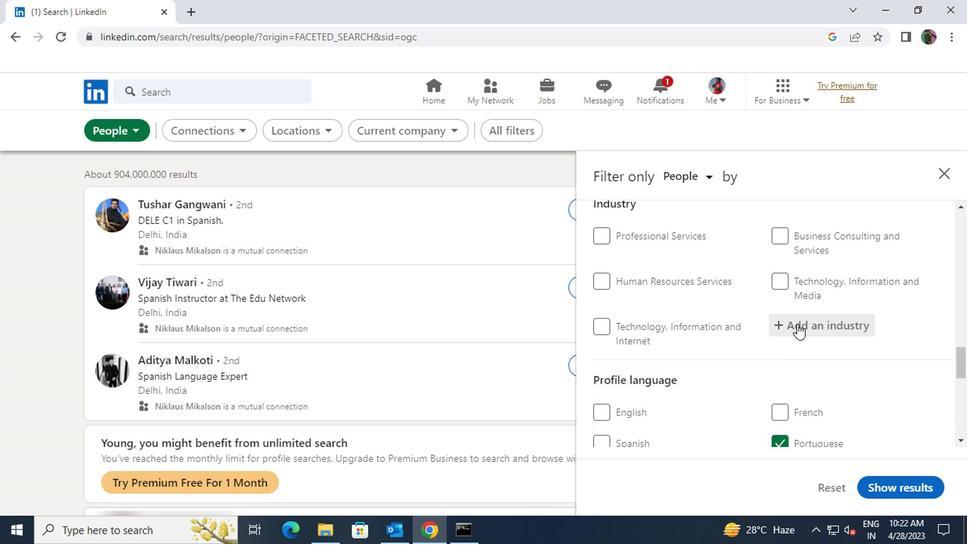 
Action: Key pressed <Key.shift><Key.shift>E<Key.backspace><Key.shift>RENE
Screenshot: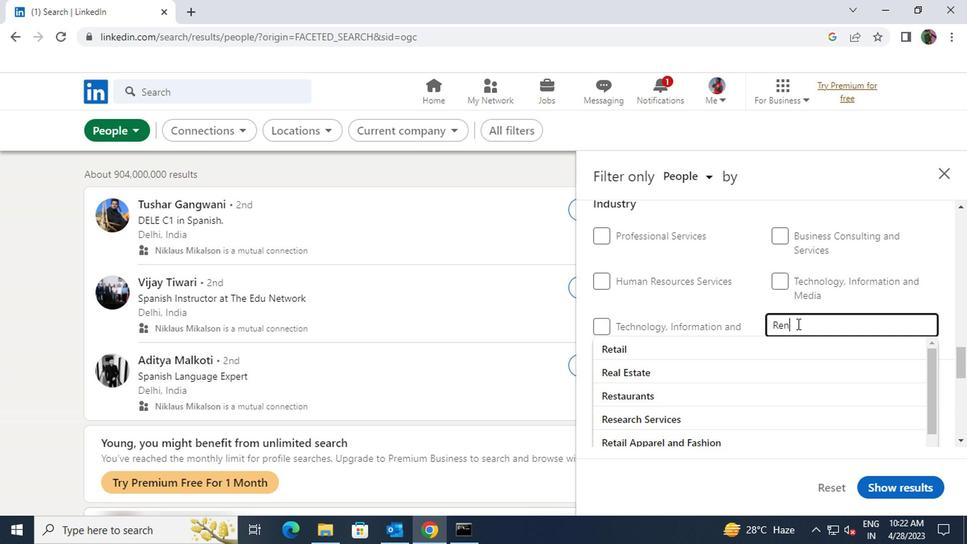 
Action: Mouse moved to (779, 366)
Screenshot: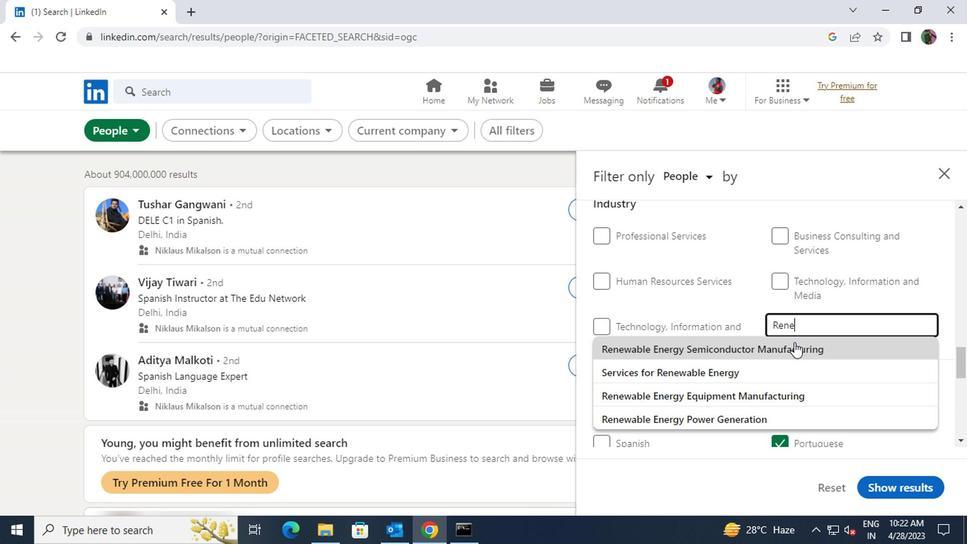 
Action: Mouse pressed left at (779, 366)
Screenshot: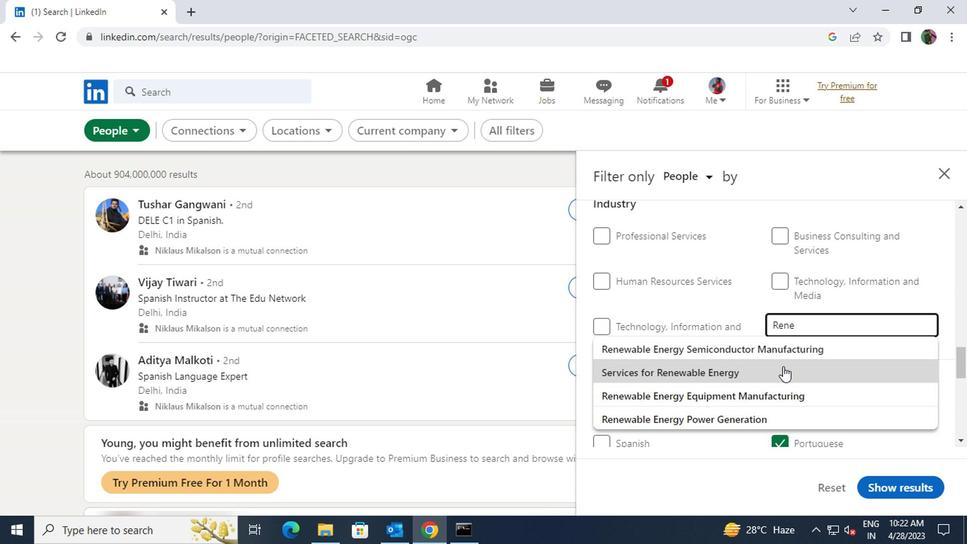 
Action: Mouse scrolled (779, 365) with delta (0, 0)
Screenshot: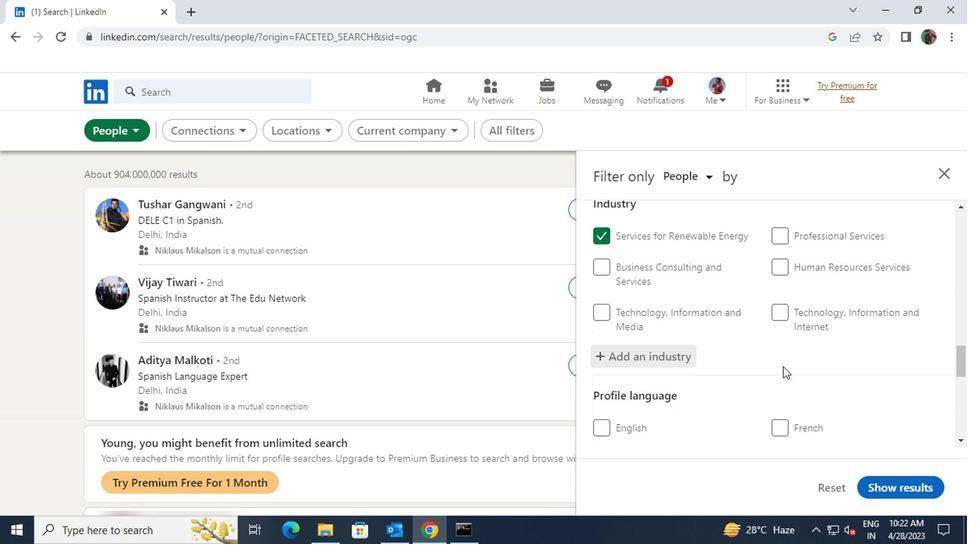
Action: Mouse scrolled (779, 365) with delta (0, 0)
Screenshot: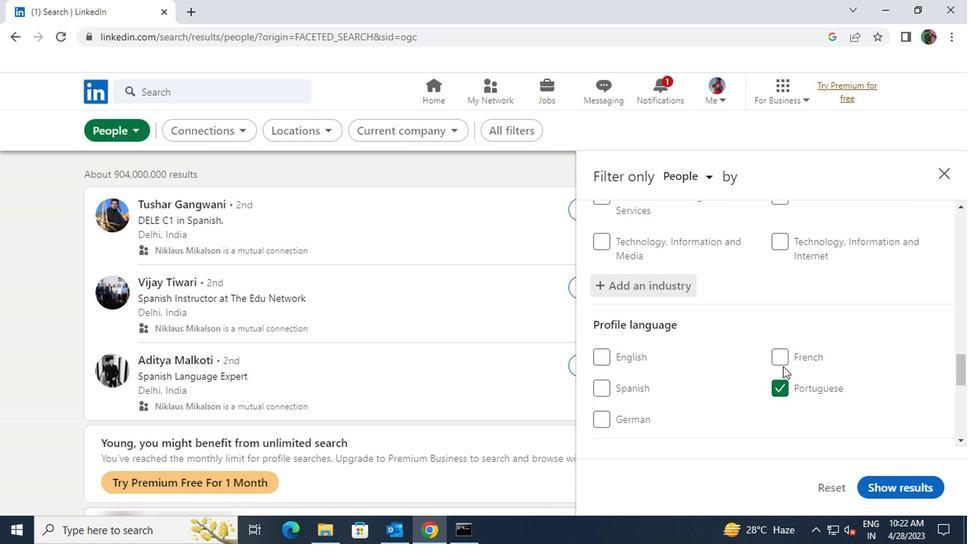 
Action: Mouse scrolled (779, 365) with delta (0, 0)
Screenshot: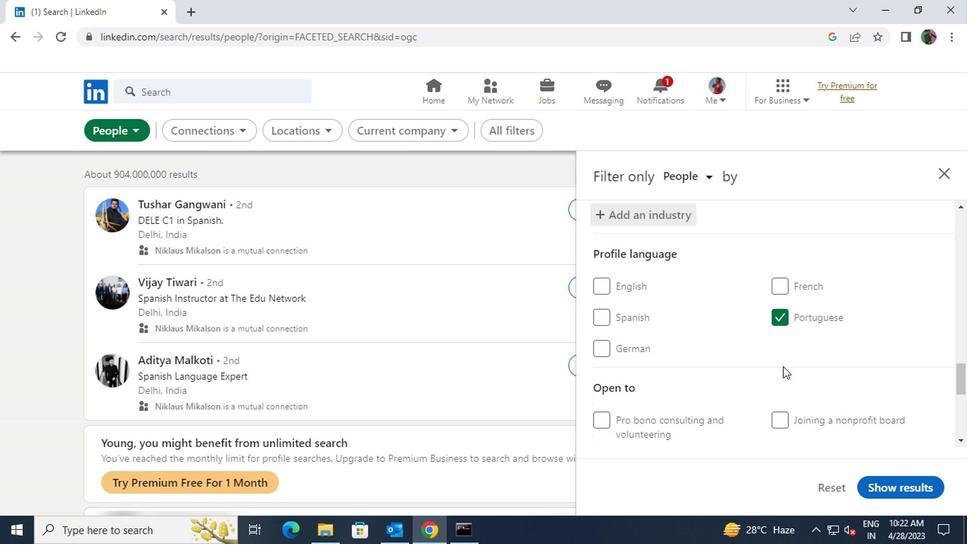 
Action: Mouse scrolled (779, 365) with delta (0, 0)
Screenshot: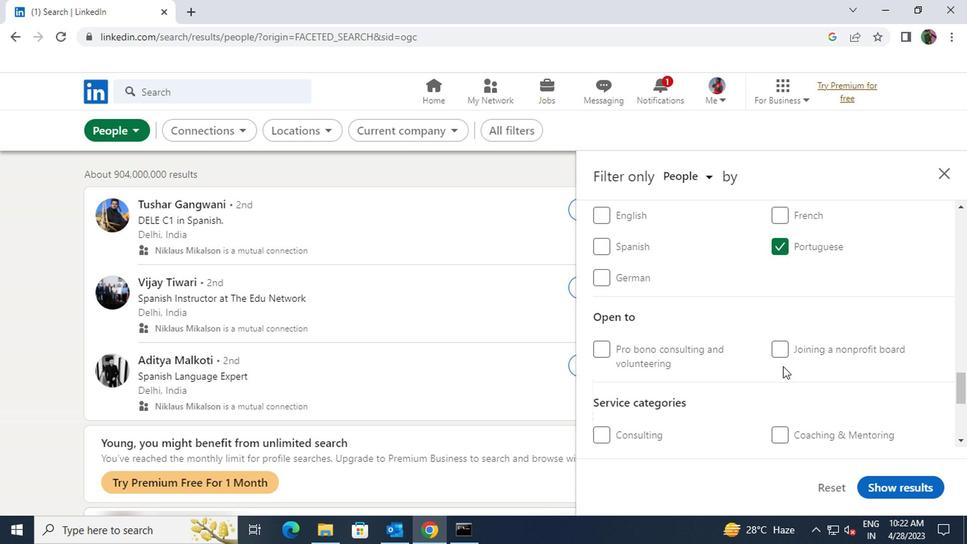 
Action: Mouse scrolled (779, 365) with delta (0, 0)
Screenshot: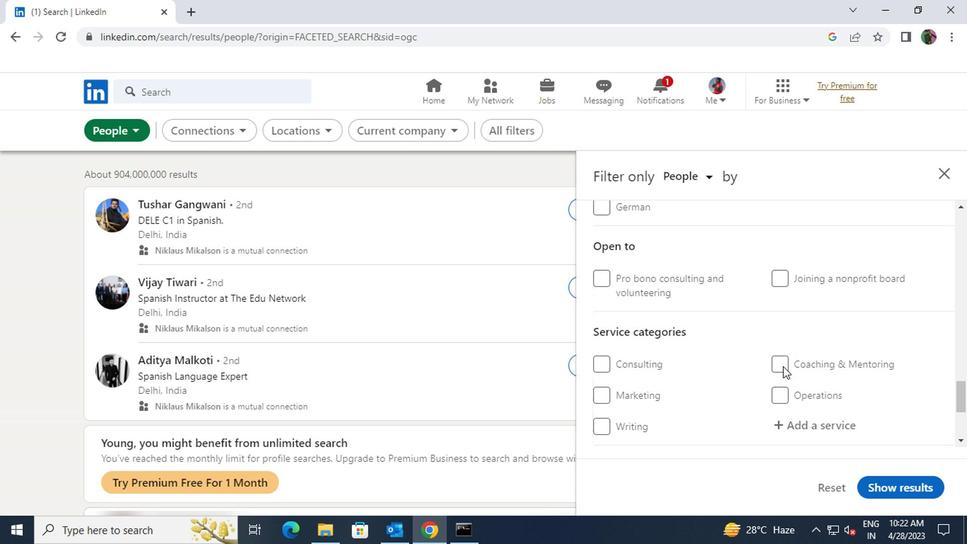 
Action: Mouse moved to (784, 359)
Screenshot: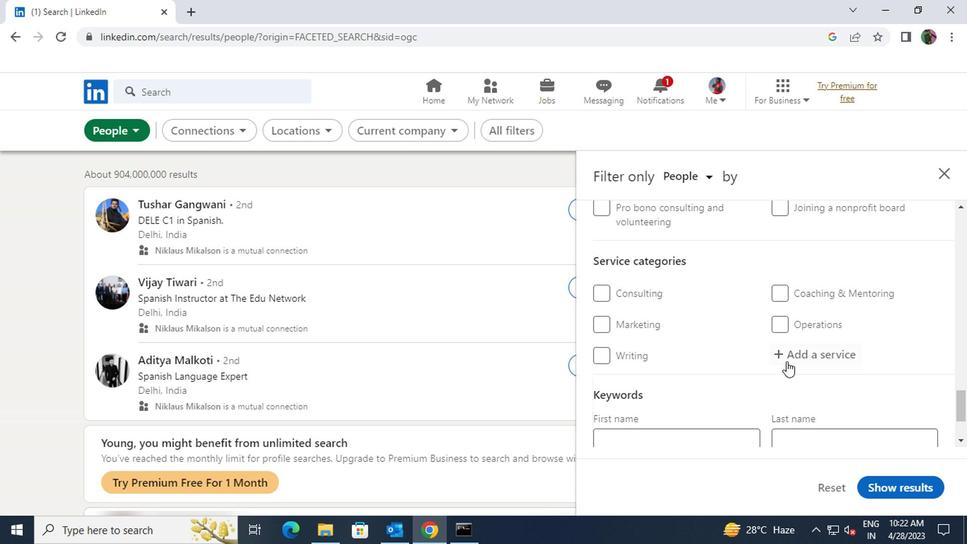 
Action: Mouse pressed left at (784, 359)
Screenshot: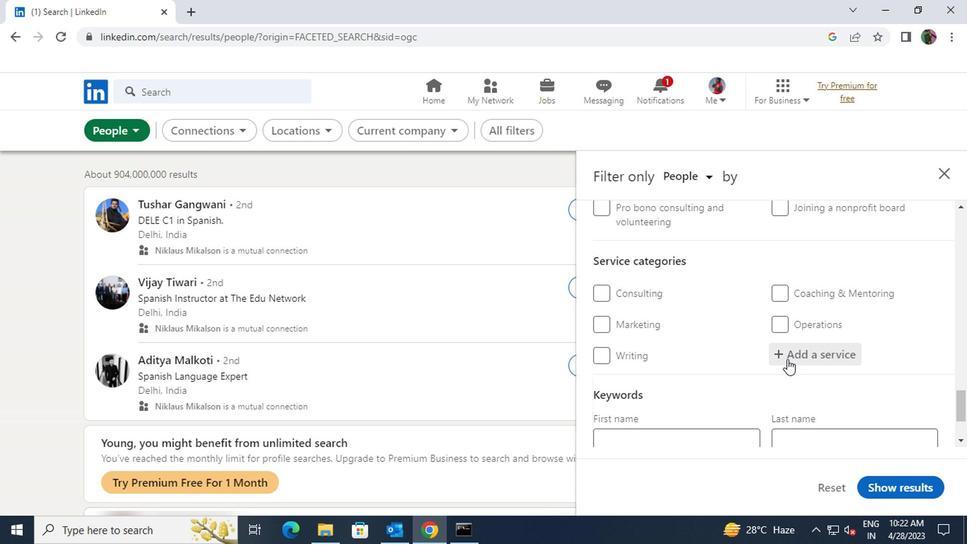 
Action: Key pressed <Key.shift>IMM
Screenshot: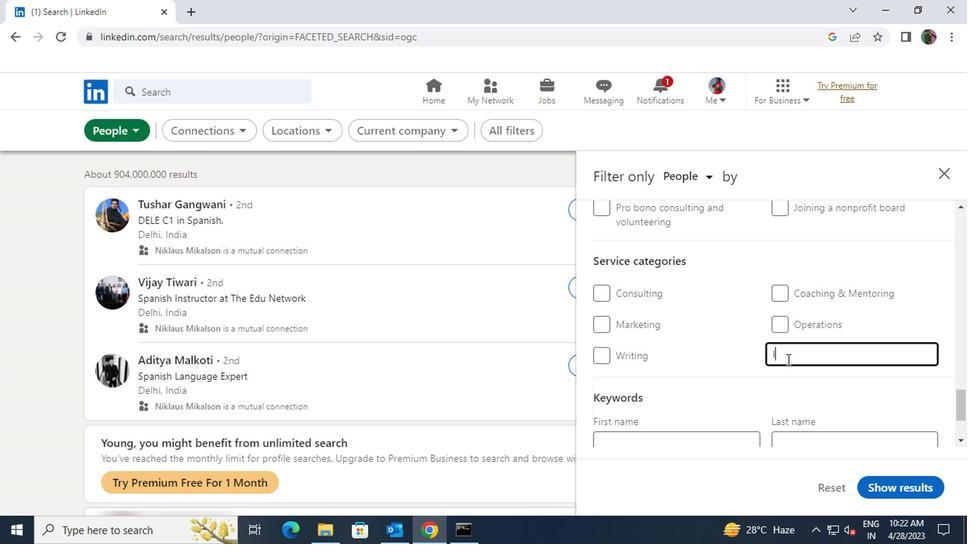 
Action: Mouse moved to (780, 370)
Screenshot: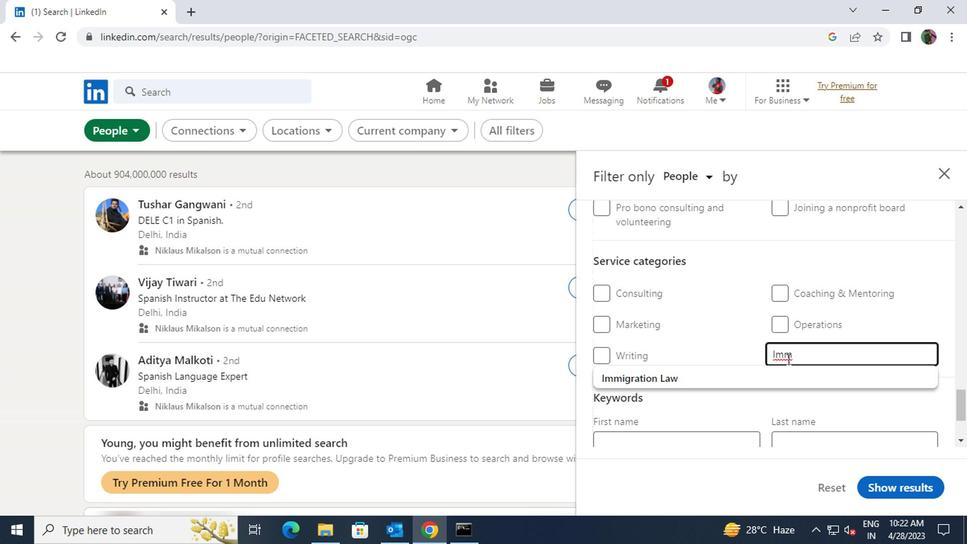 
Action: Mouse pressed left at (780, 370)
Screenshot: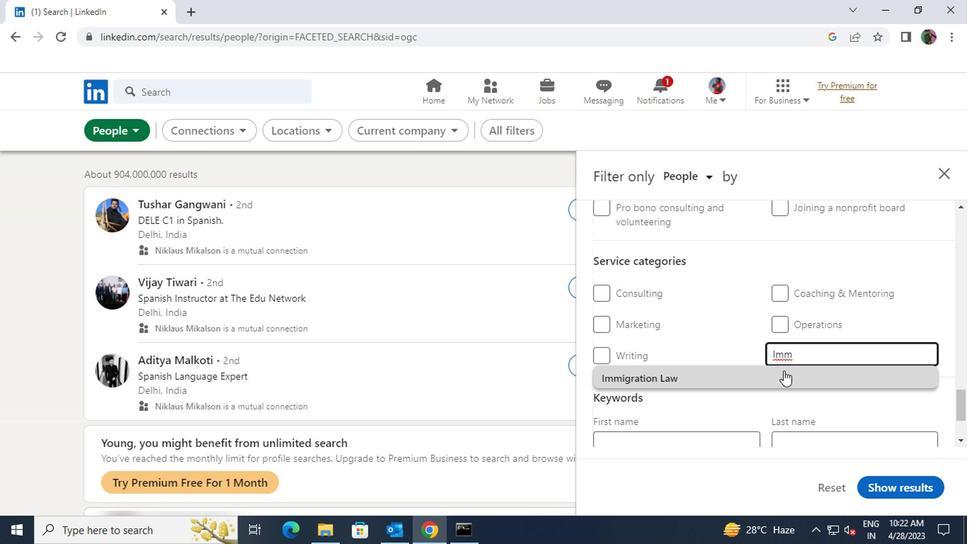 
Action: Mouse scrolled (780, 369) with delta (0, -1)
Screenshot: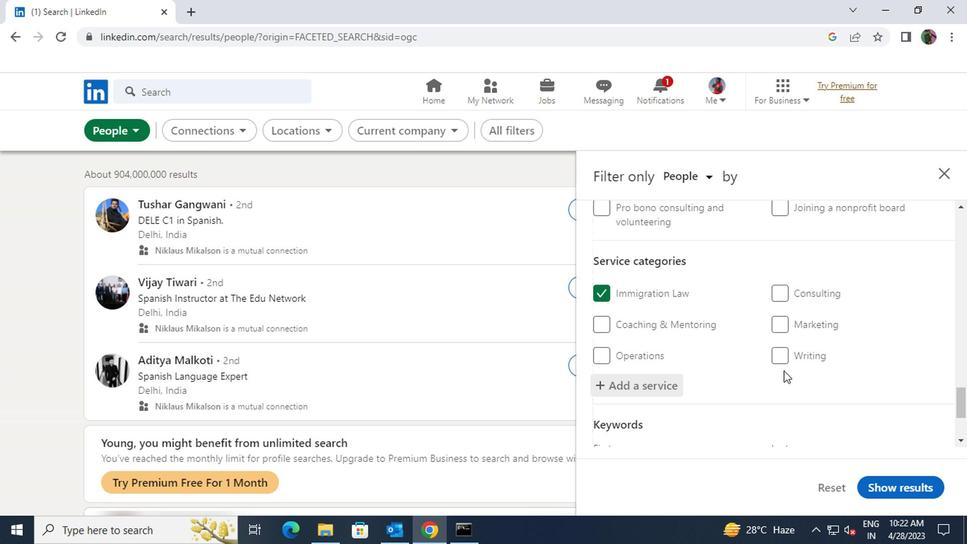 
Action: Mouse scrolled (780, 369) with delta (0, -1)
Screenshot: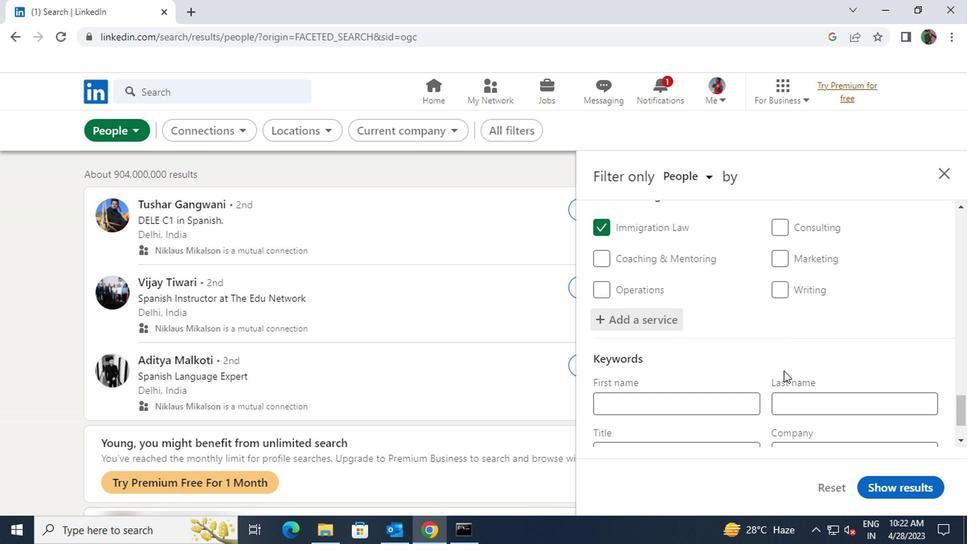 
Action: Mouse moved to (740, 386)
Screenshot: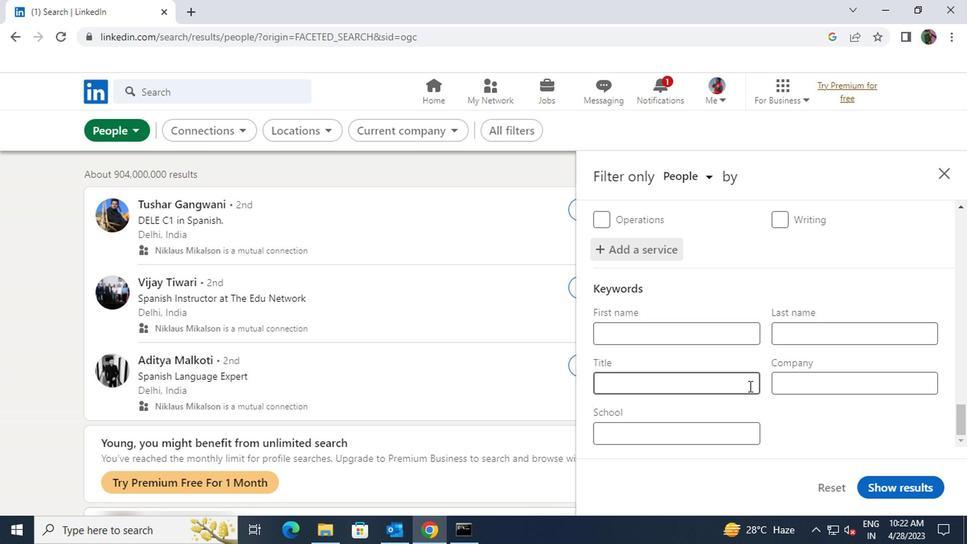 
Action: Mouse pressed left at (740, 386)
Screenshot: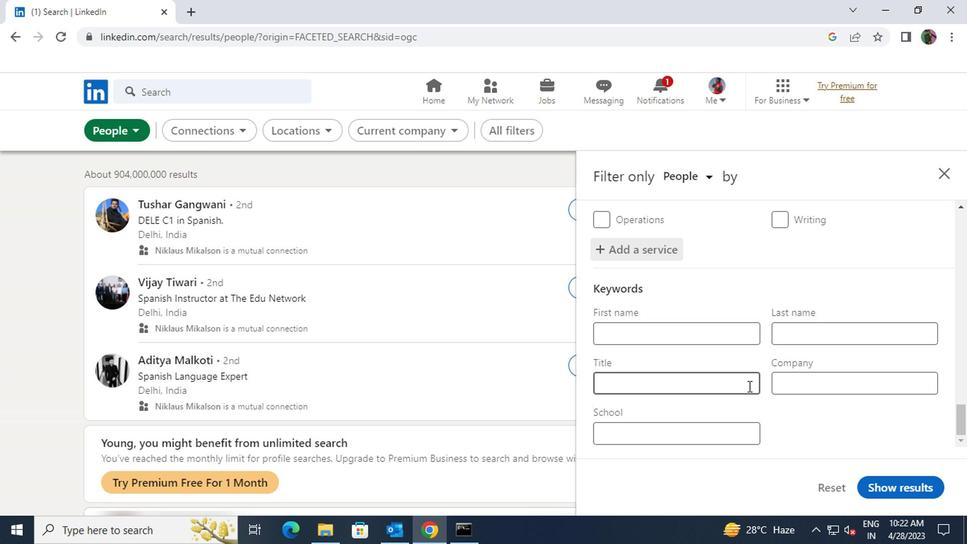 
Action: Key pressed <Key.shift>DRAFTER
Screenshot: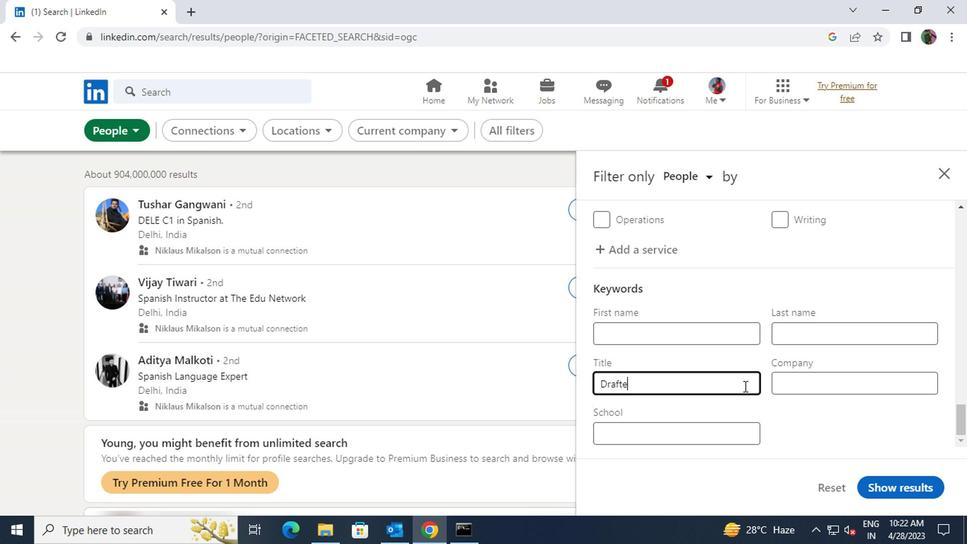 
Action: Mouse moved to (877, 478)
Screenshot: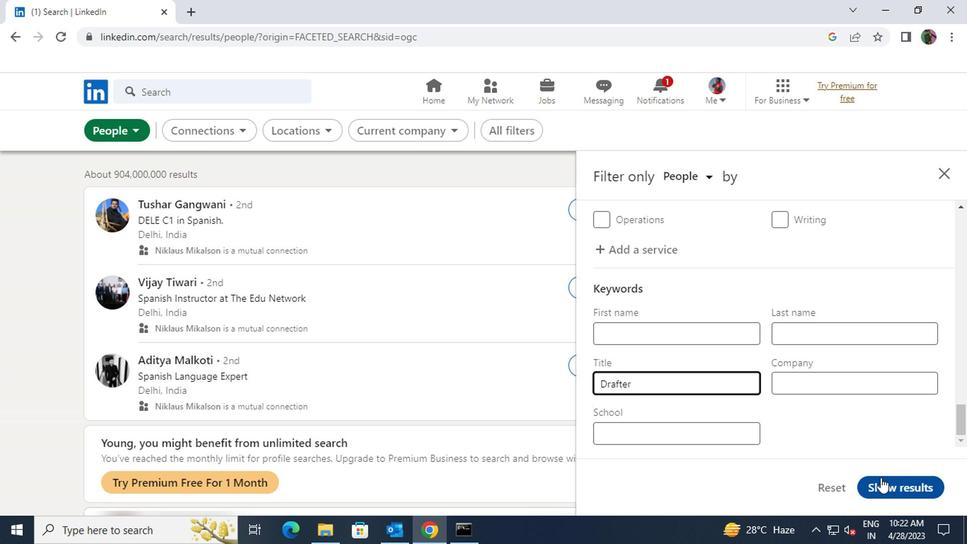 
Action: Mouse pressed left at (877, 478)
Screenshot: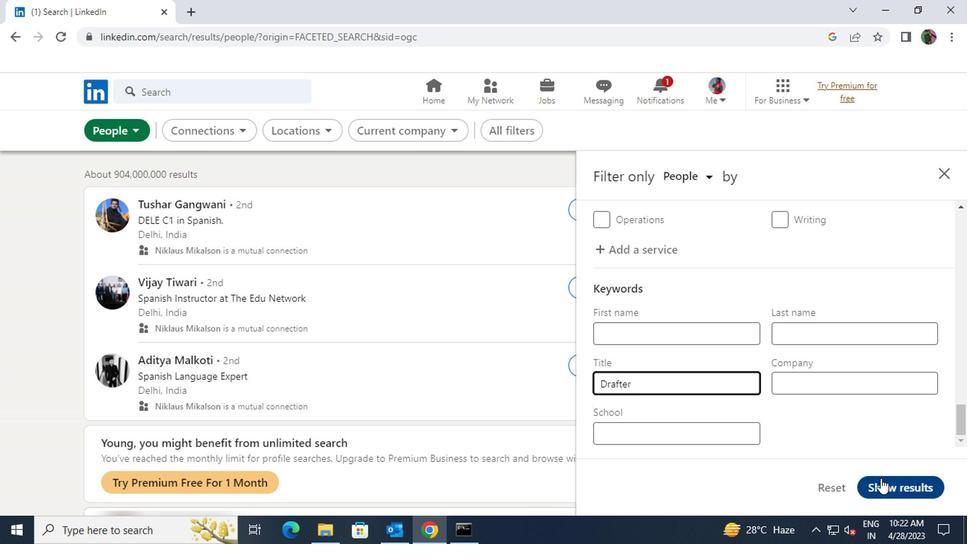 
